 Task: Create a due date automation trigger when advanced on, 2 working days before a card is due add fields without custom field "Resume" set to a date between 1 and 7 working days from now is due at 11:00 AM.
Action: Mouse moved to (1313, 102)
Screenshot: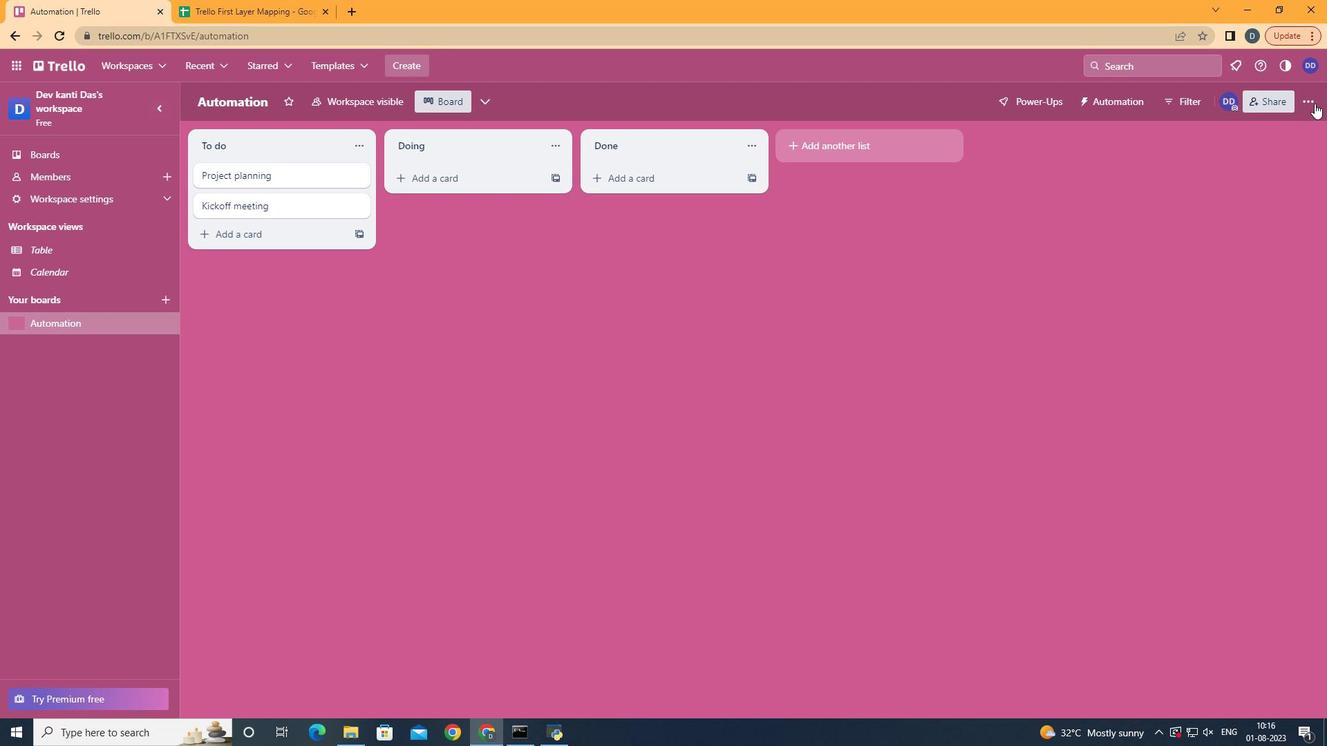
Action: Mouse pressed left at (1313, 102)
Screenshot: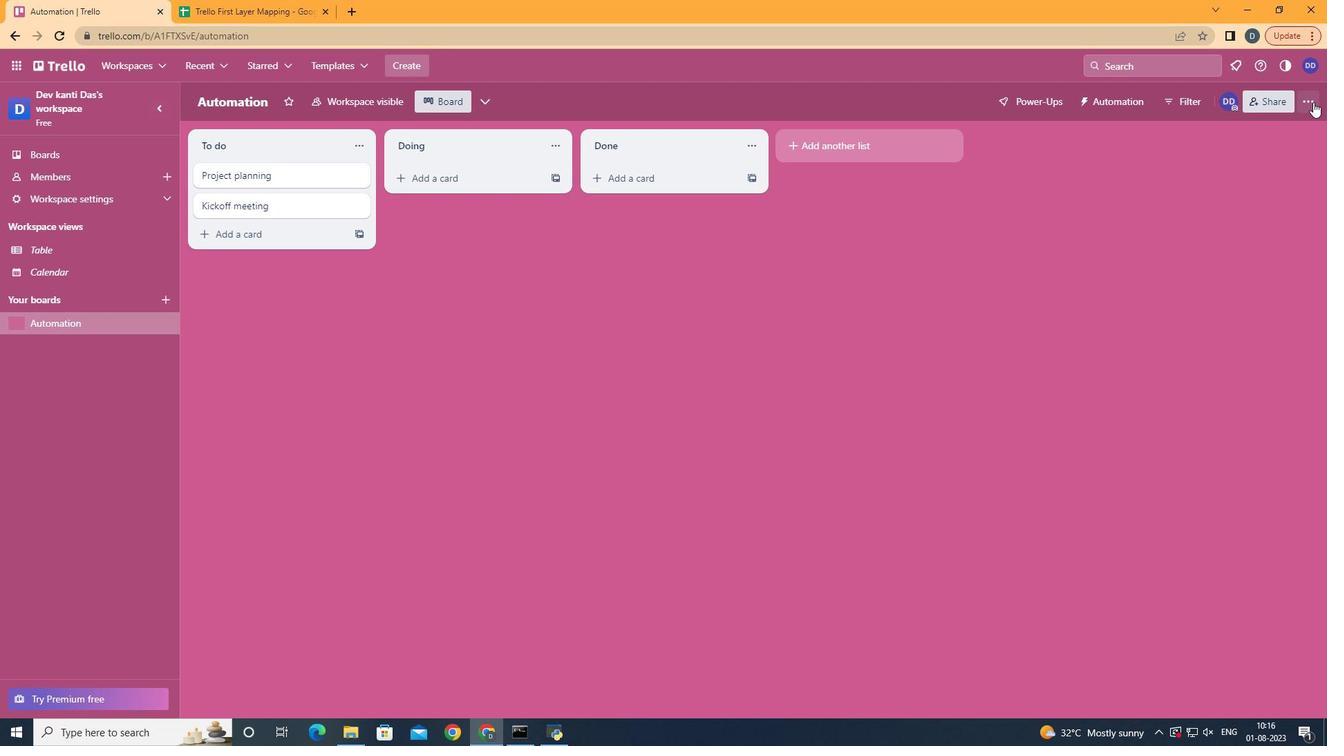 
Action: Mouse moved to (1227, 286)
Screenshot: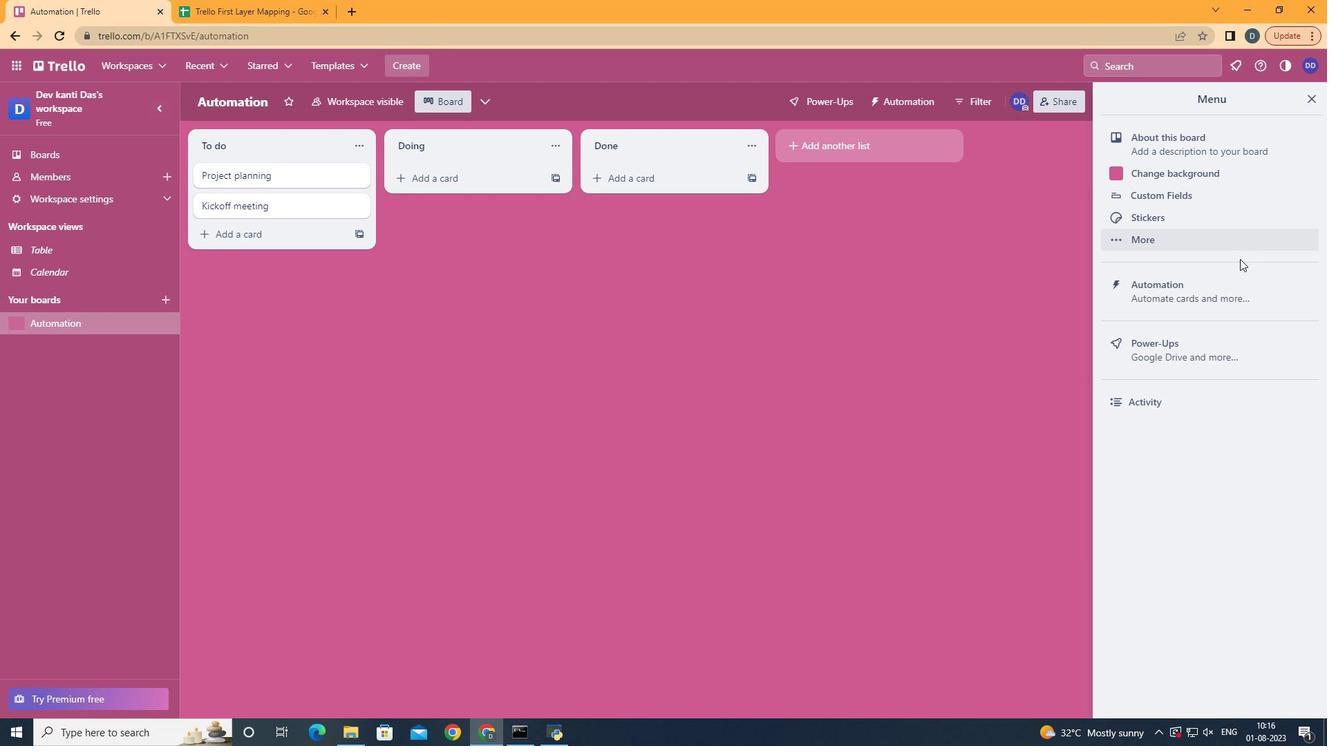 
Action: Mouse pressed left at (1227, 286)
Screenshot: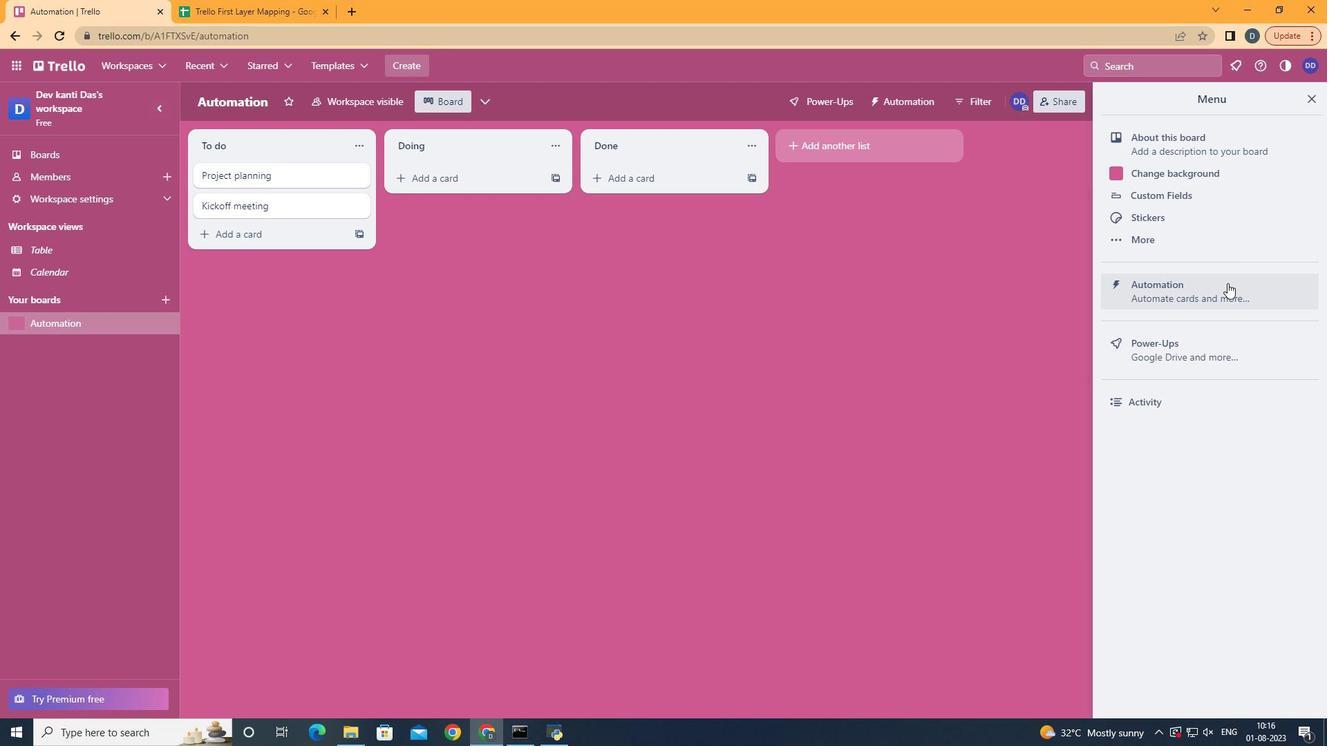 
Action: Mouse moved to (288, 268)
Screenshot: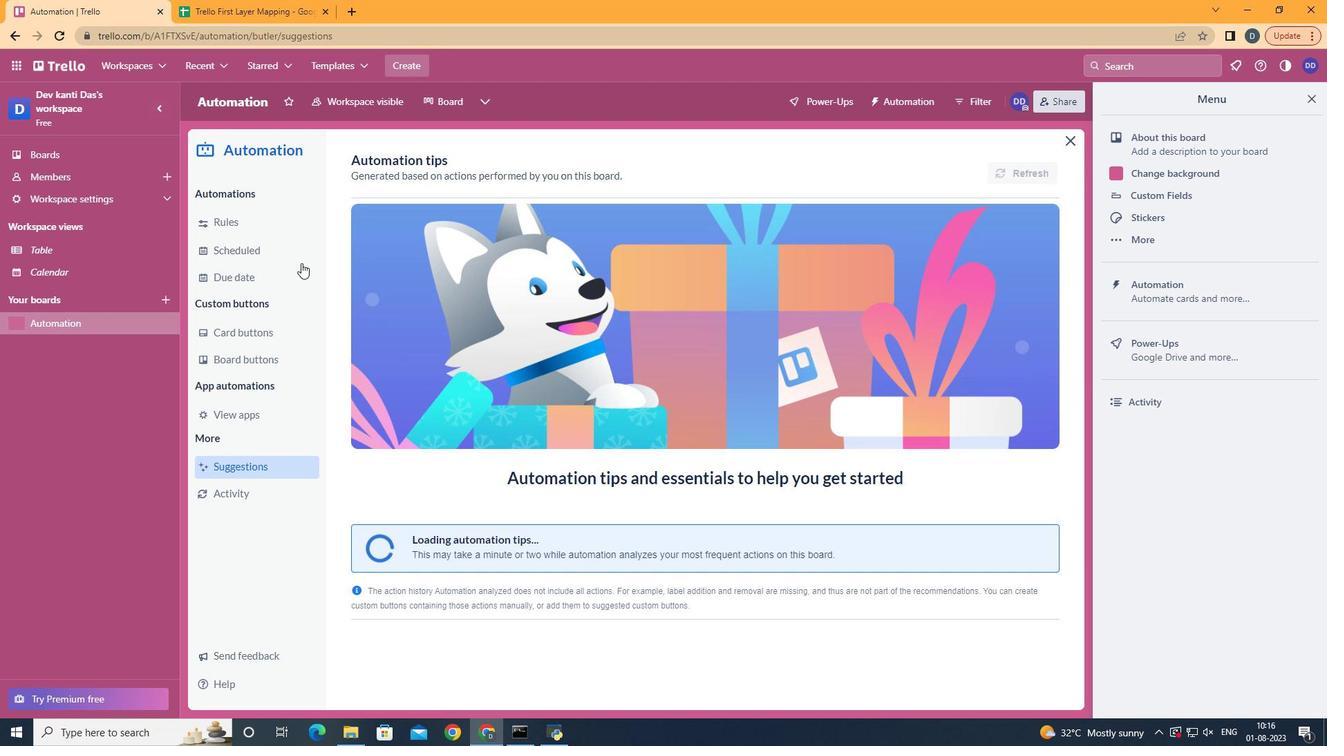 
Action: Mouse pressed left at (288, 268)
Screenshot: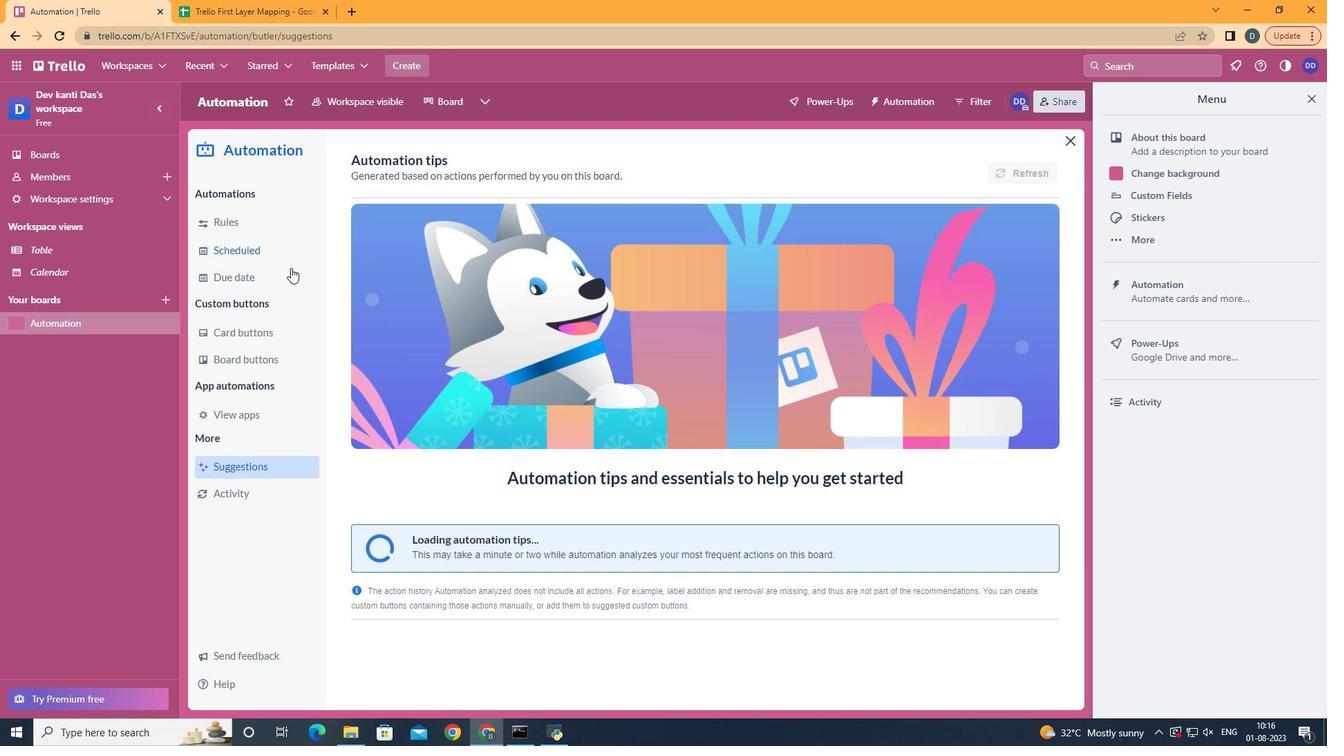 
Action: Mouse moved to (995, 162)
Screenshot: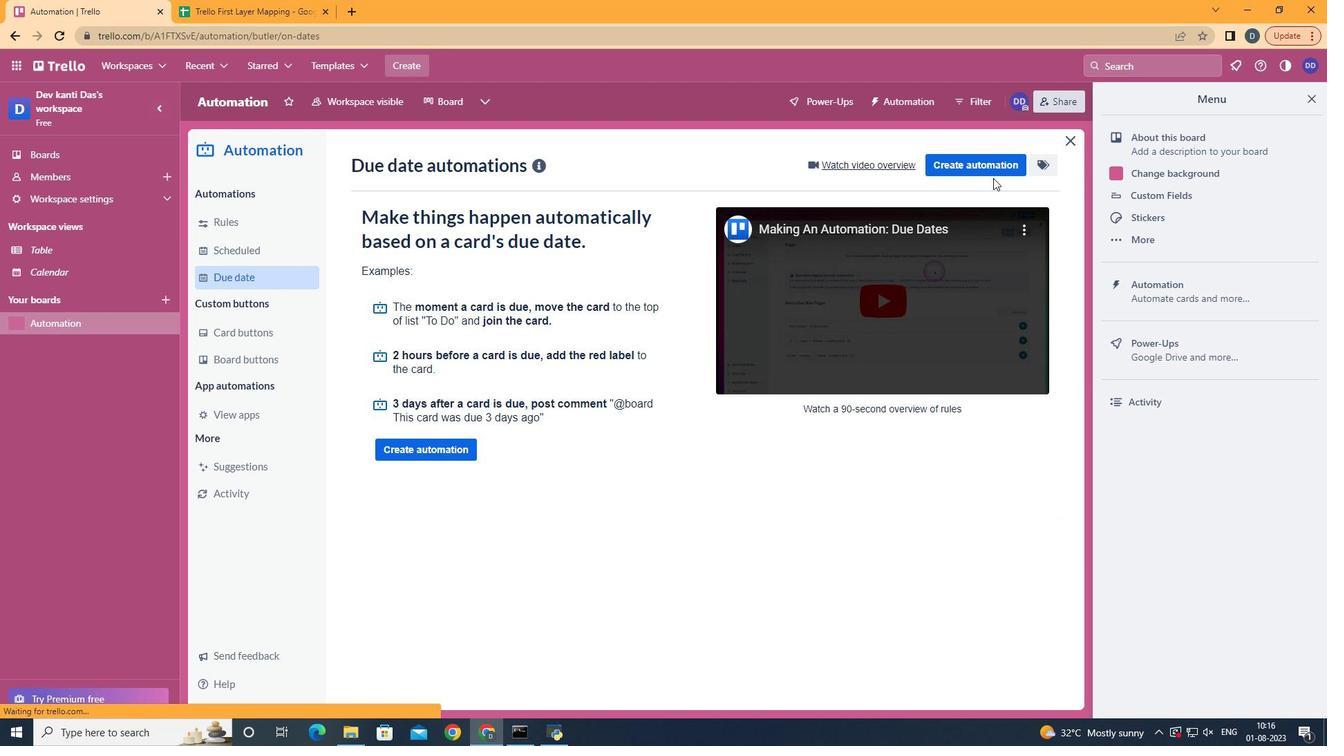 
Action: Mouse pressed left at (995, 162)
Screenshot: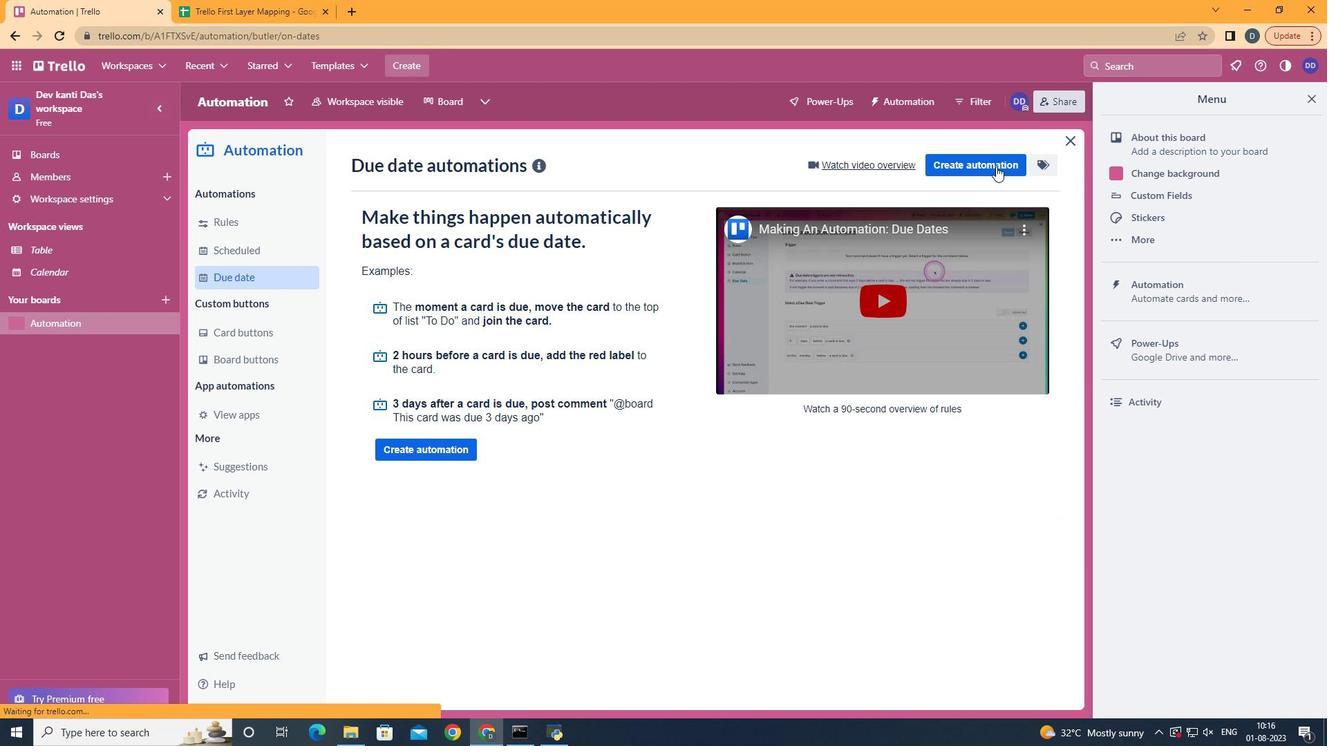 
Action: Mouse moved to (724, 306)
Screenshot: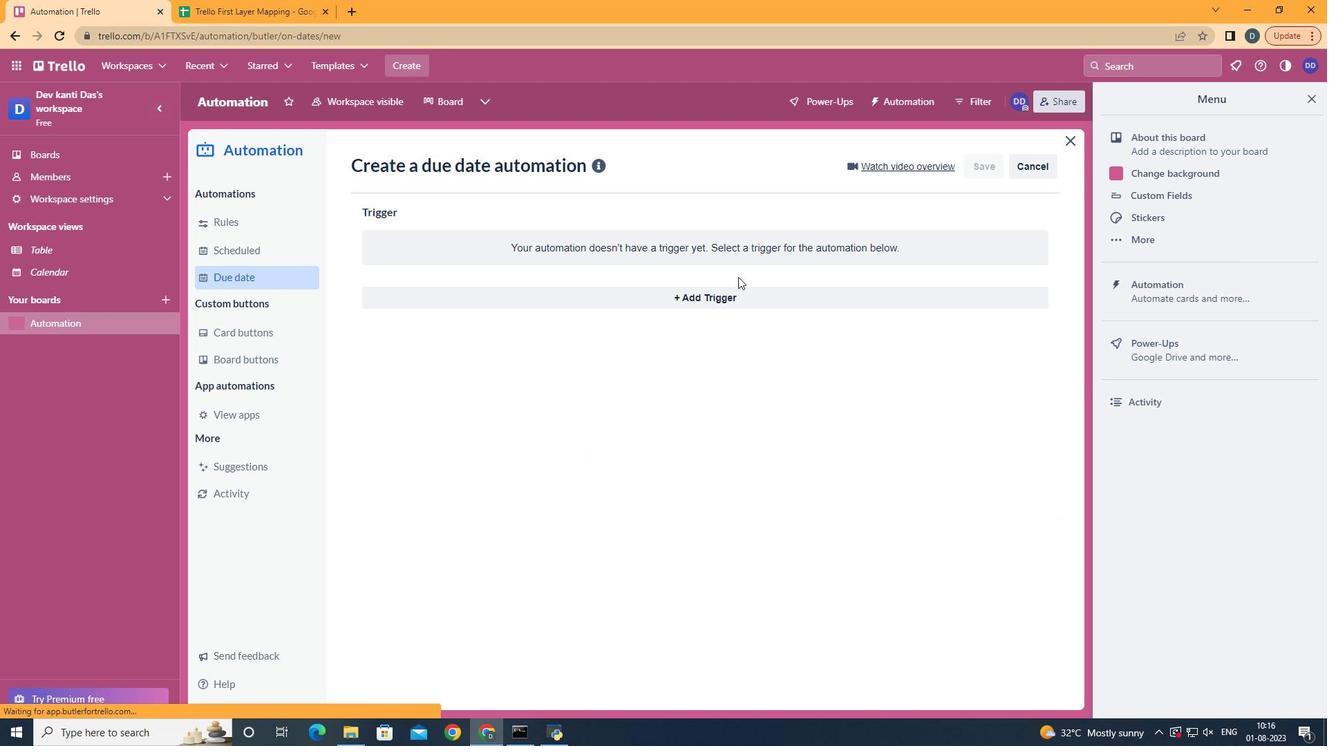 
Action: Mouse pressed left at (724, 306)
Screenshot: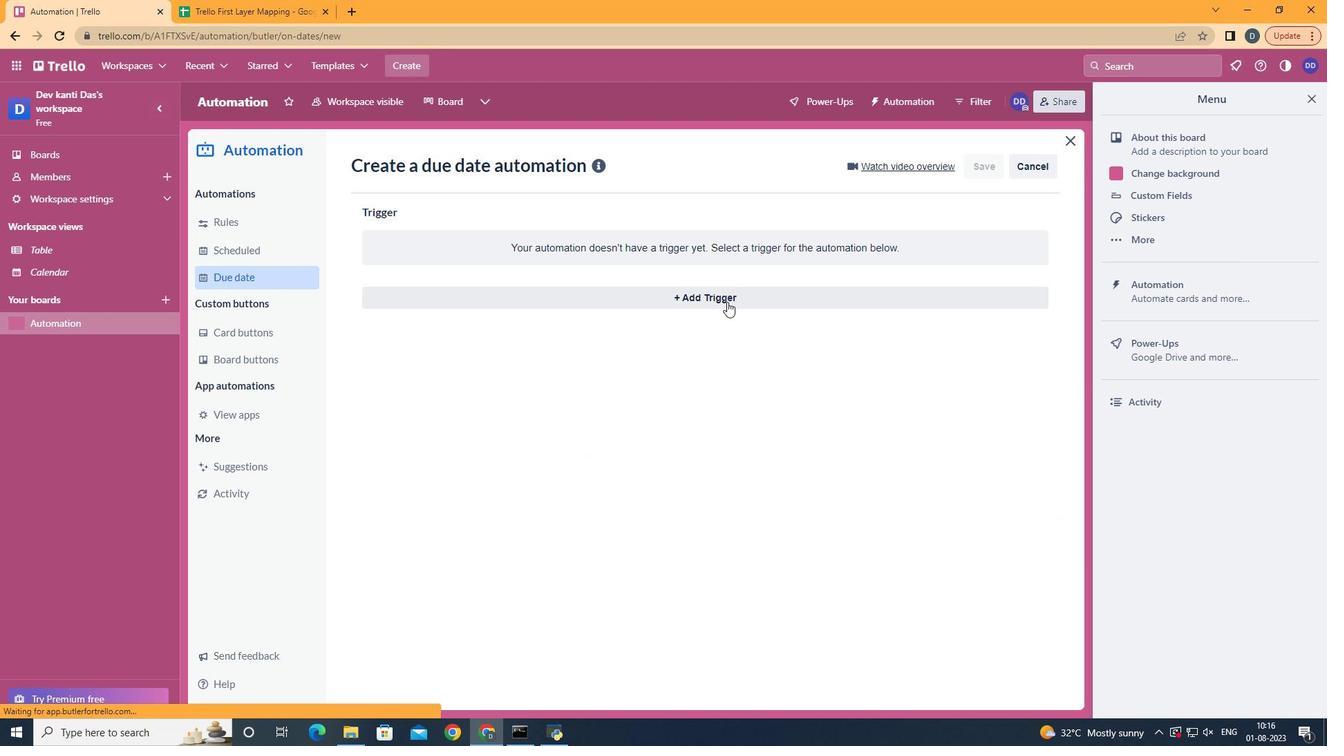 
Action: Mouse moved to (450, 558)
Screenshot: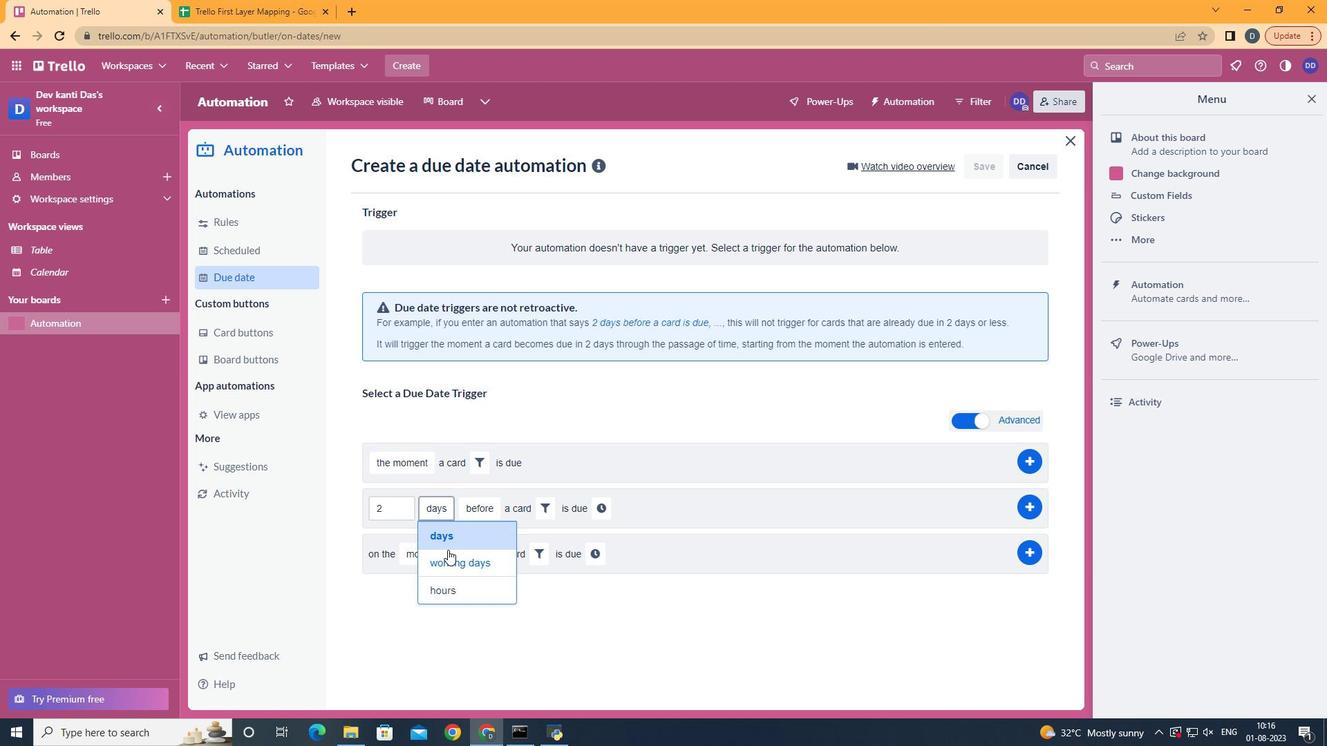 
Action: Mouse pressed left at (450, 558)
Screenshot: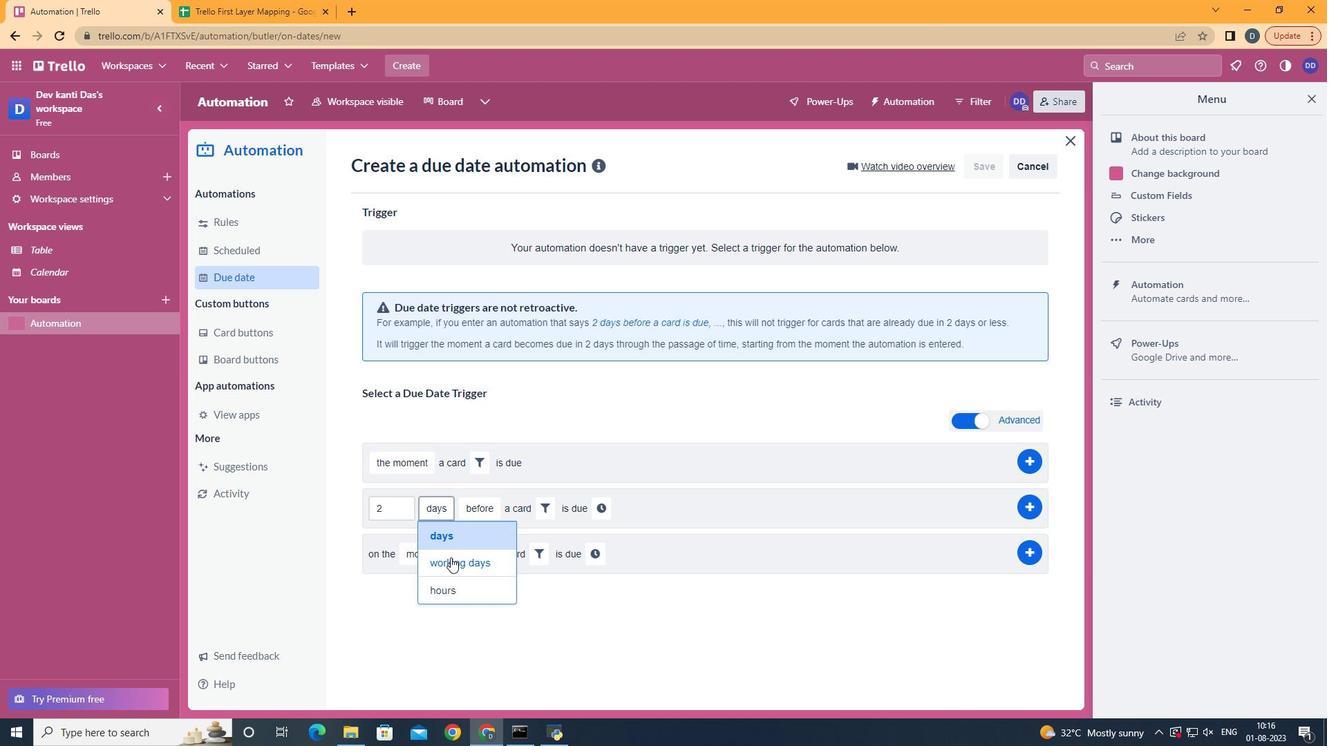 
Action: Mouse moved to (570, 510)
Screenshot: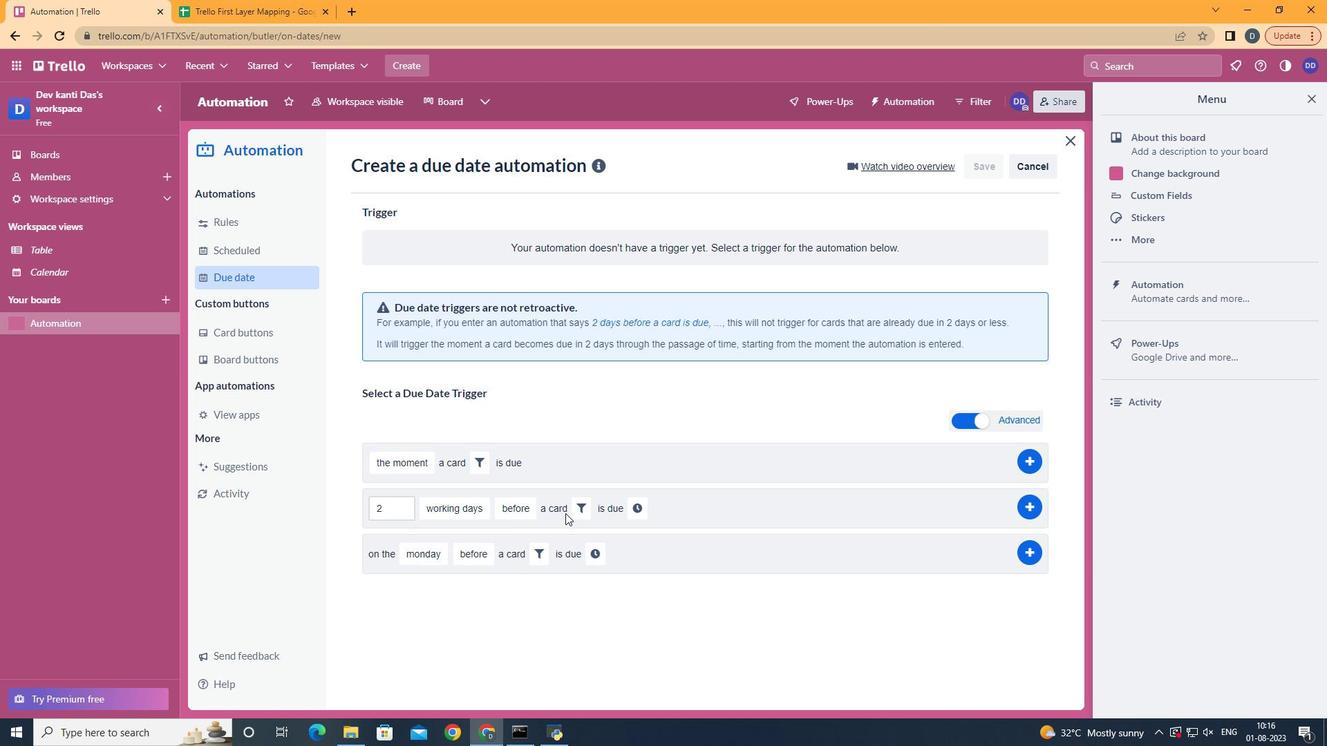 
Action: Mouse pressed left at (570, 510)
Screenshot: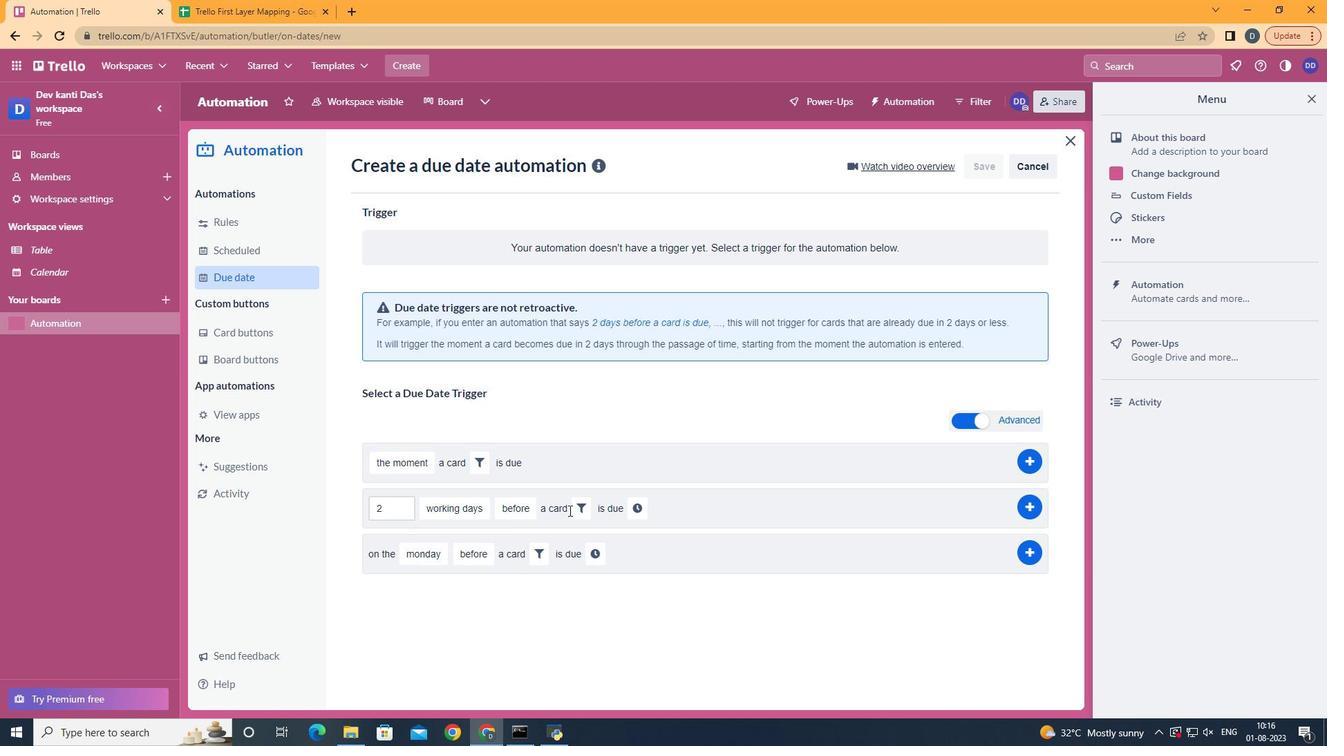 
Action: Mouse moved to (803, 554)
Screenshot: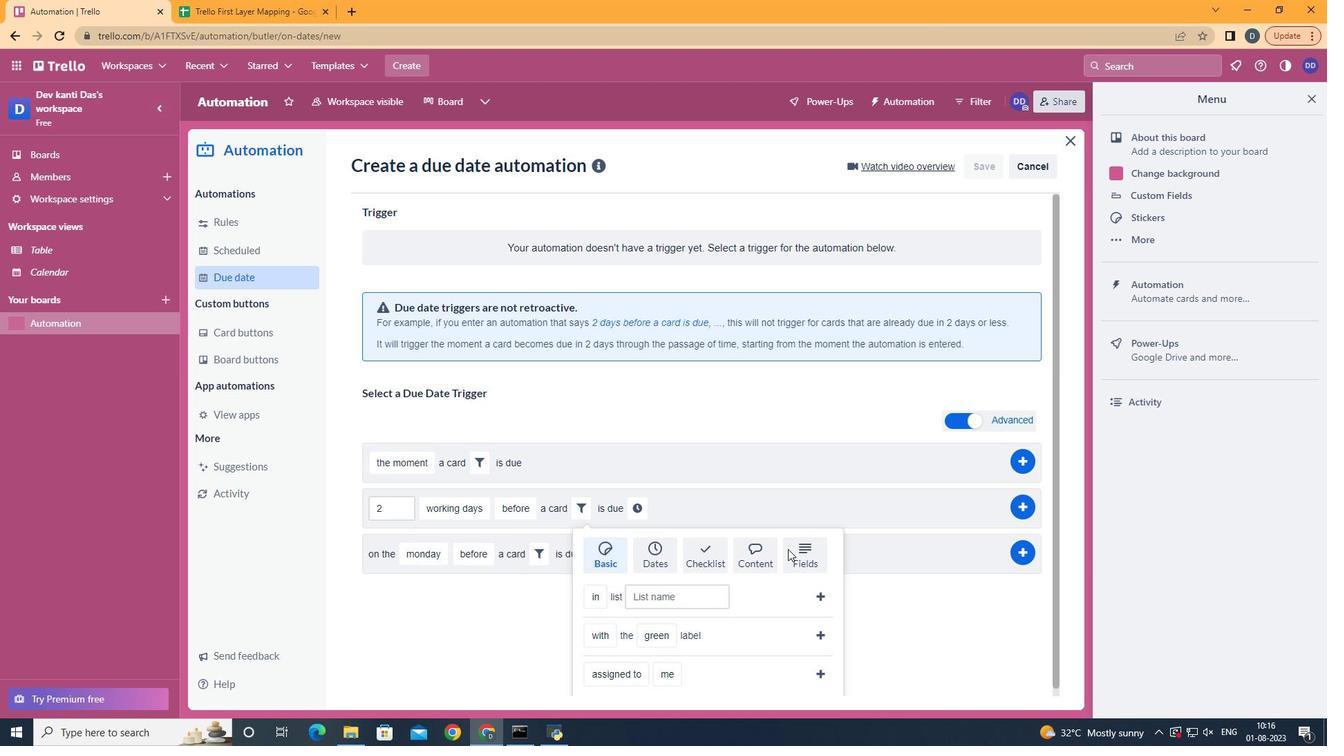 
Action: Mouse pressed left at (803, 554)
Screenshot: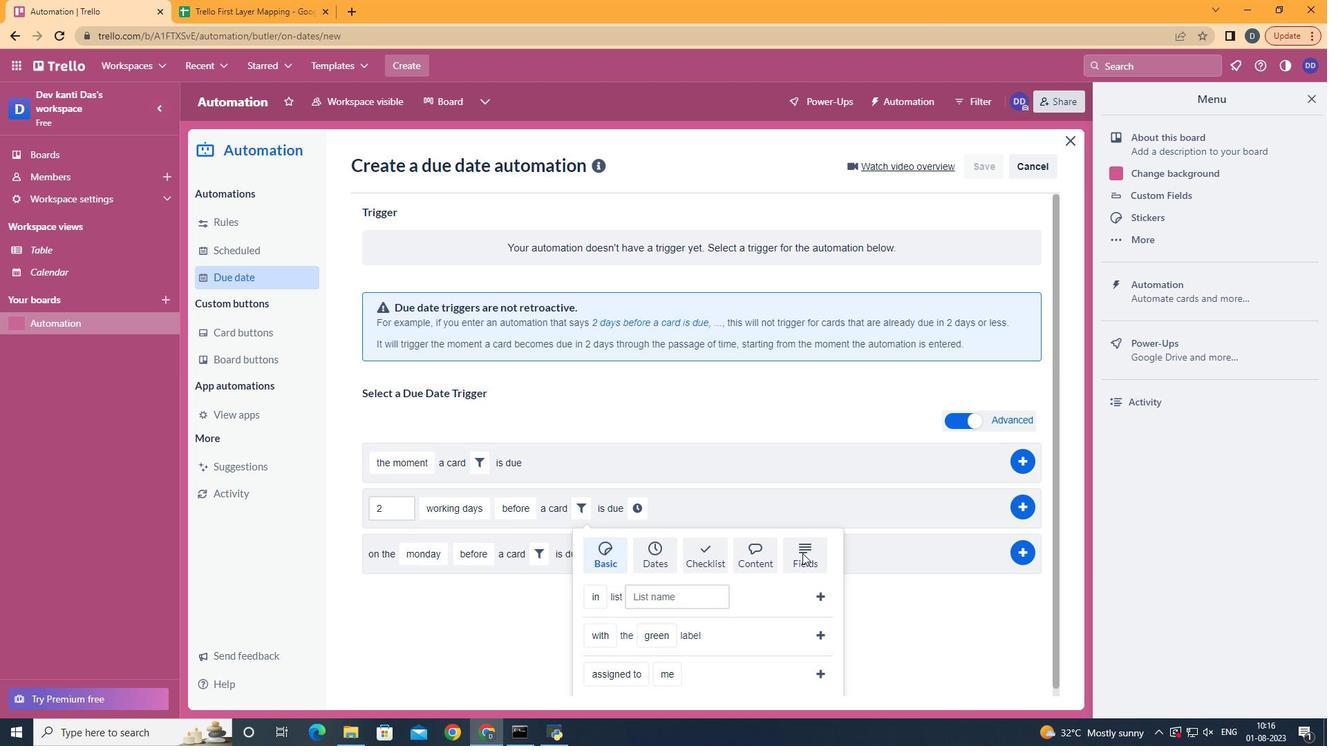 
Action: Mouse scrolled (803, 553) with delta (0, 0)
Screenshot: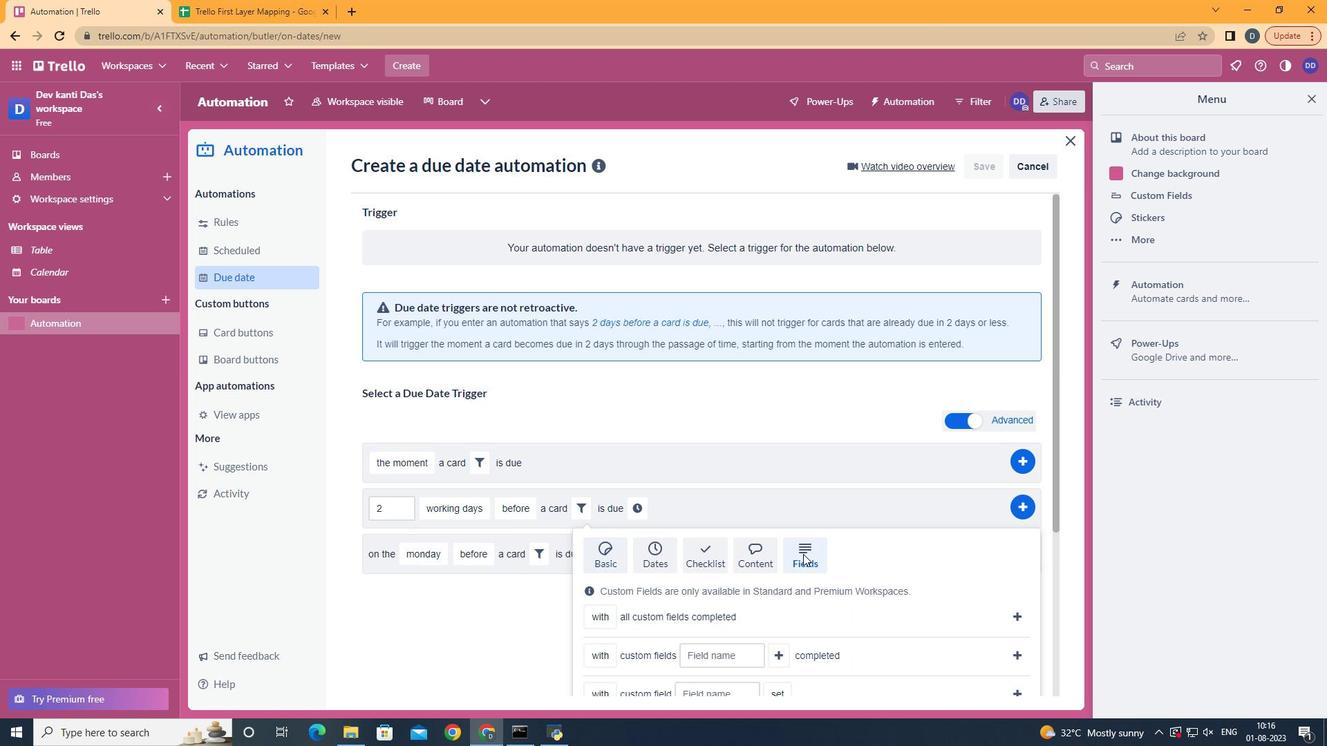 
Action: Mouse scrolled (803, 553) with delta (0, 0)
Screenshot: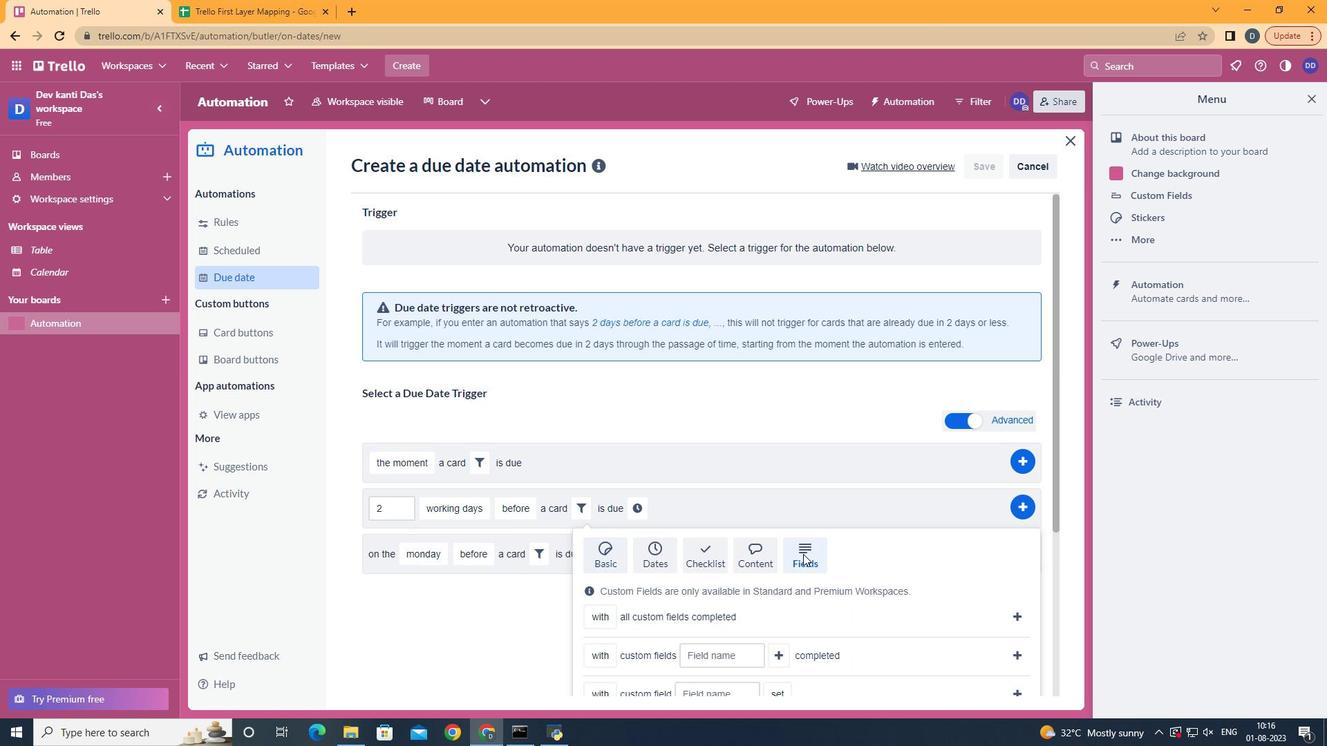 
Action: Mouse scrolled (803, 553) with delta (0, 0)
Screenshot: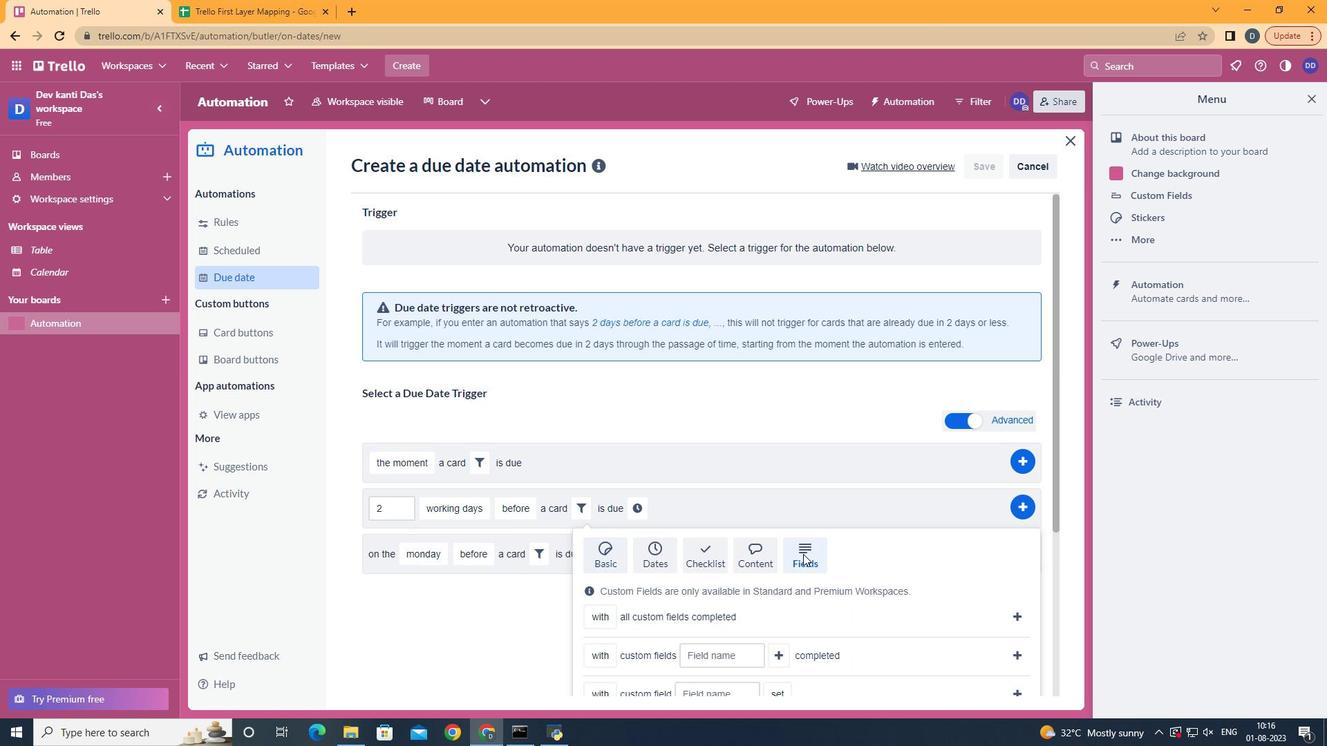 
Action: Mouse scrolled (803, 553) with delta (0, 0)
Screenshot: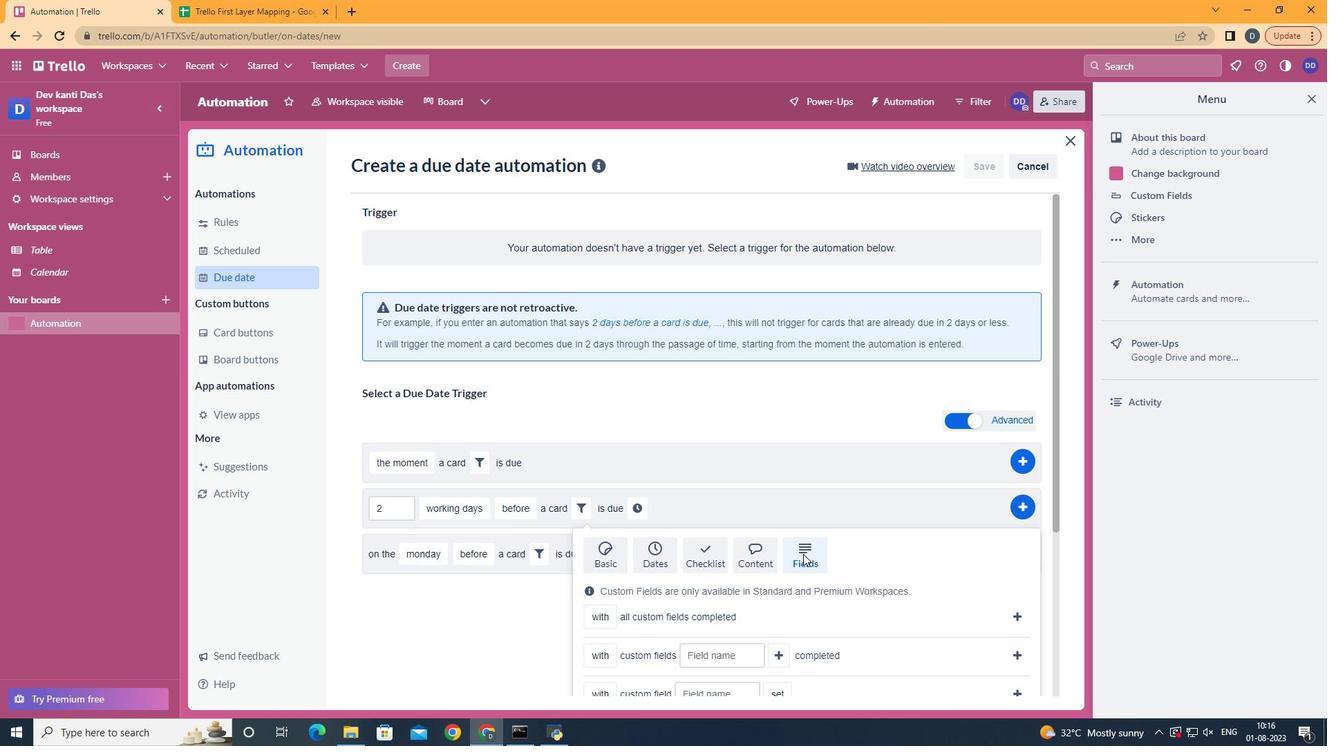 
Action: Mouse scrolled (803, 553) with delta (0, 0)
Screenshot: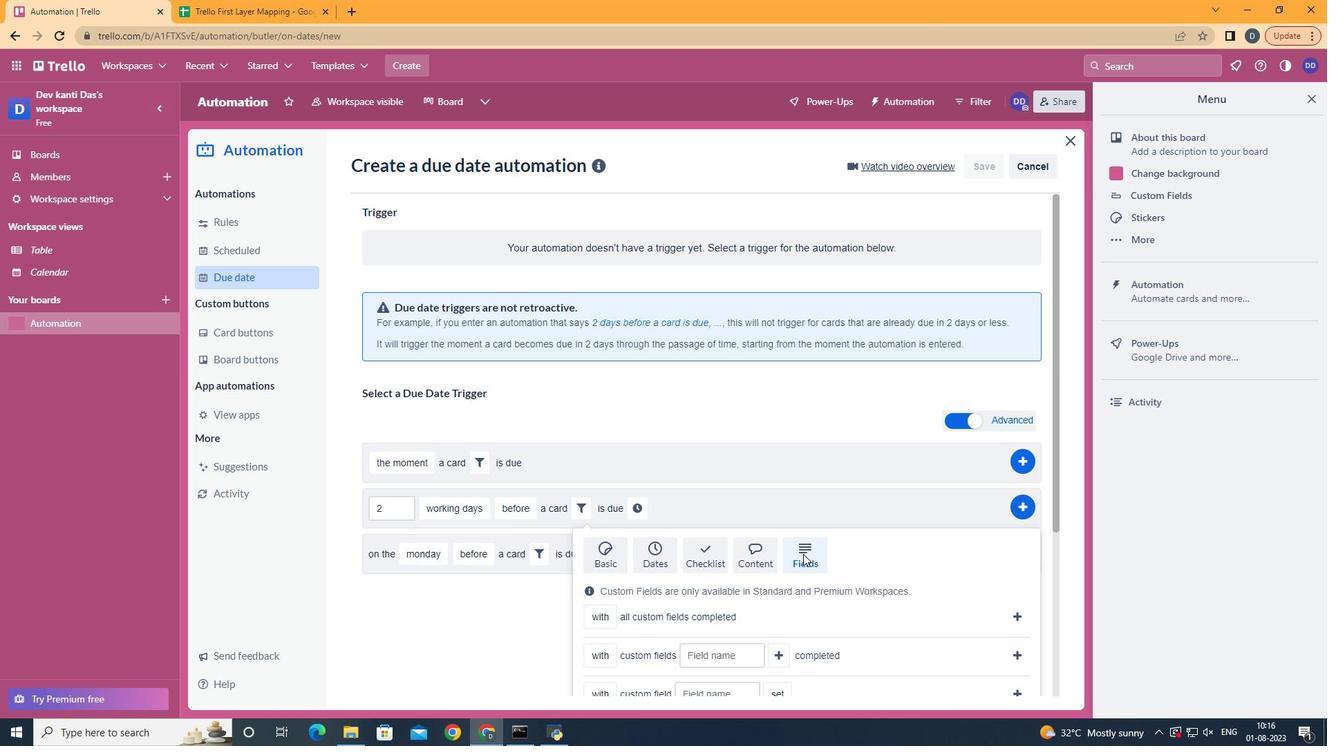 
Action: Mouse scrolled (803, 553) with delta (0, 0)
Screenshot: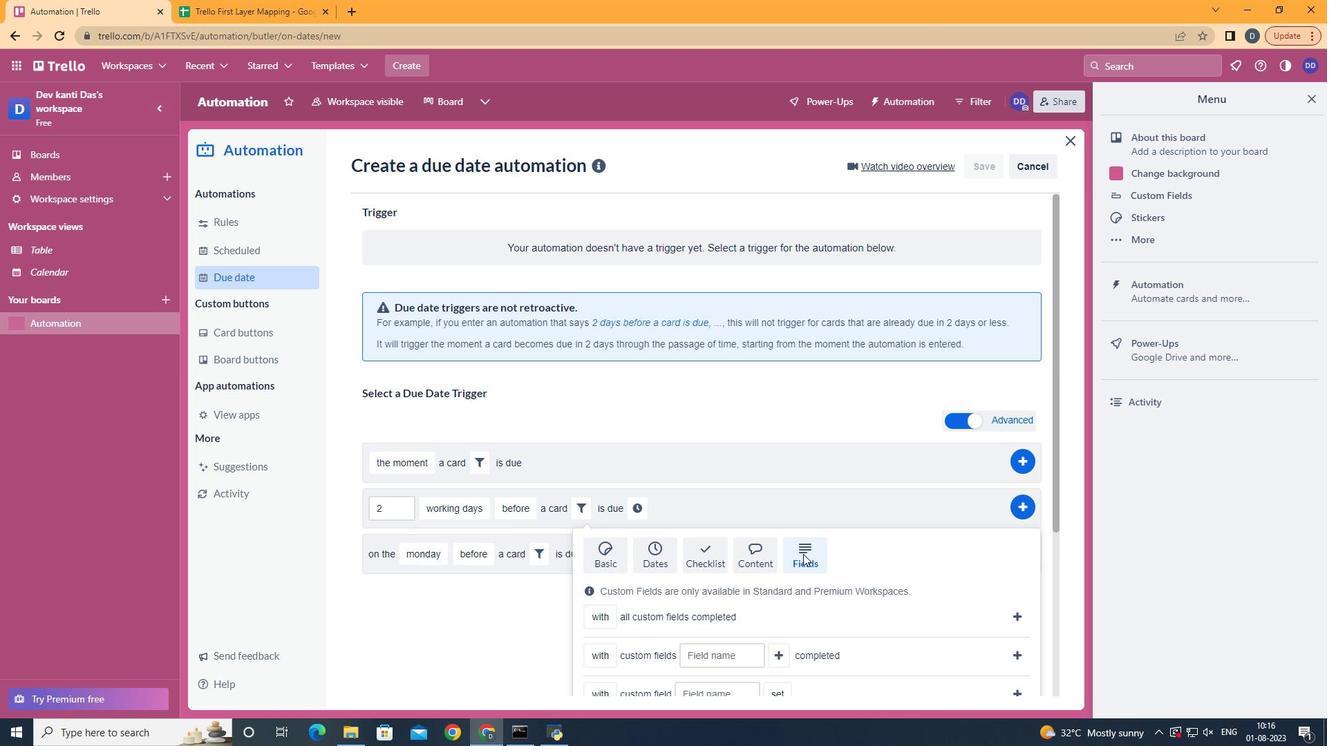 
Action: Mouse moved to (607, 620)
Screenshot: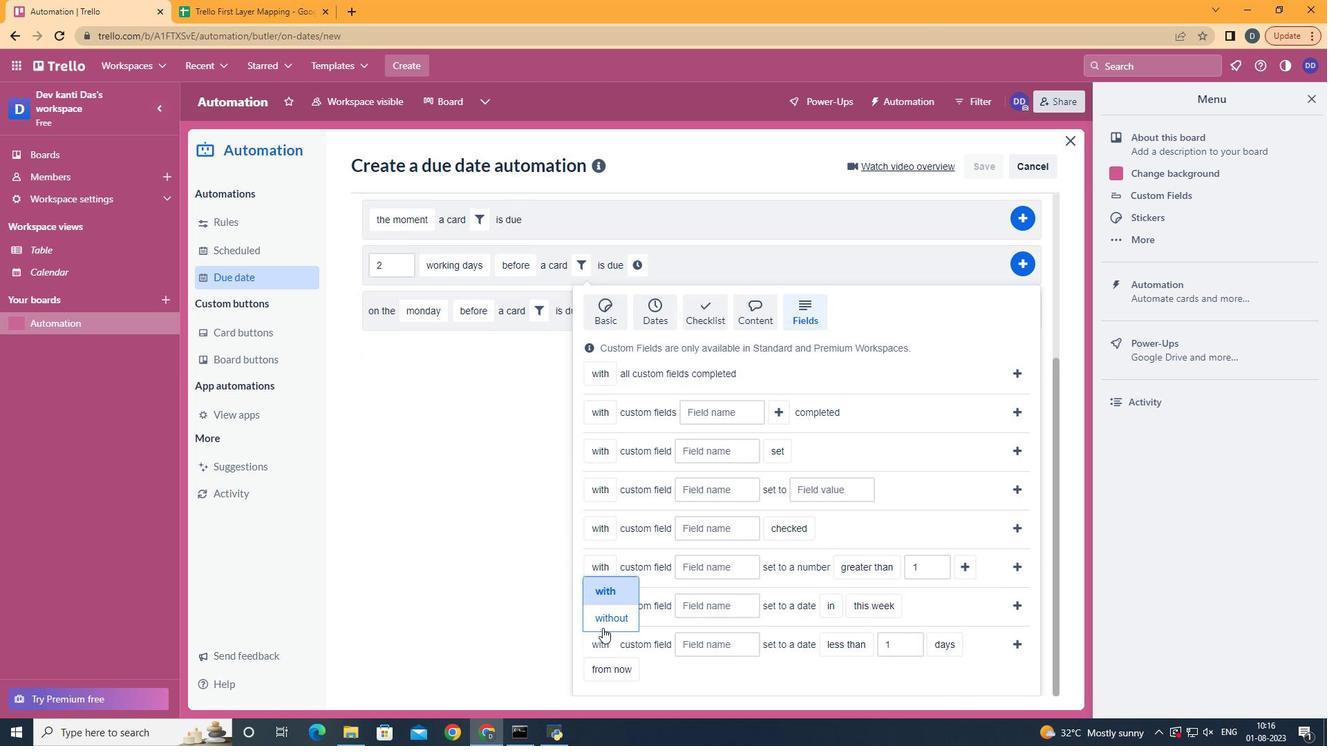
Action: Mouse pressed left at (607, 620)
Screenshot: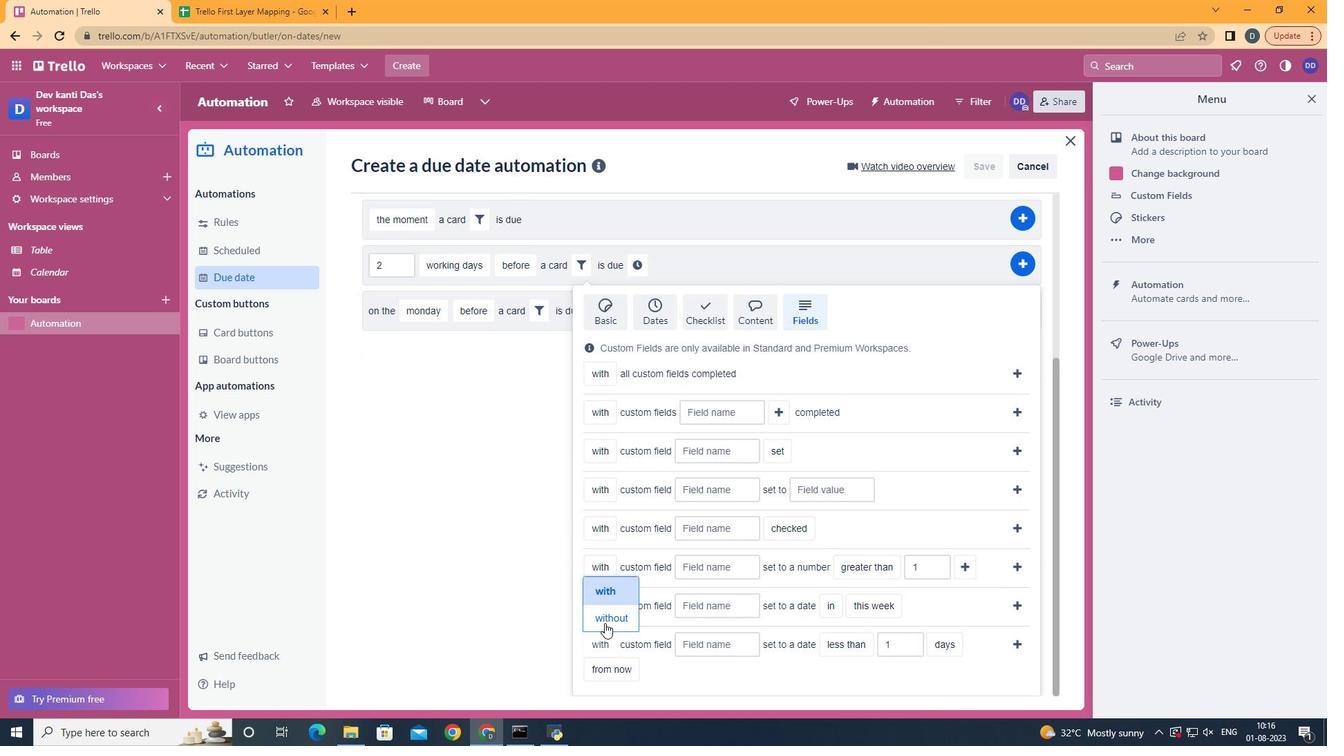 
Action: Mouse moved to (761, 636)
Screenshot: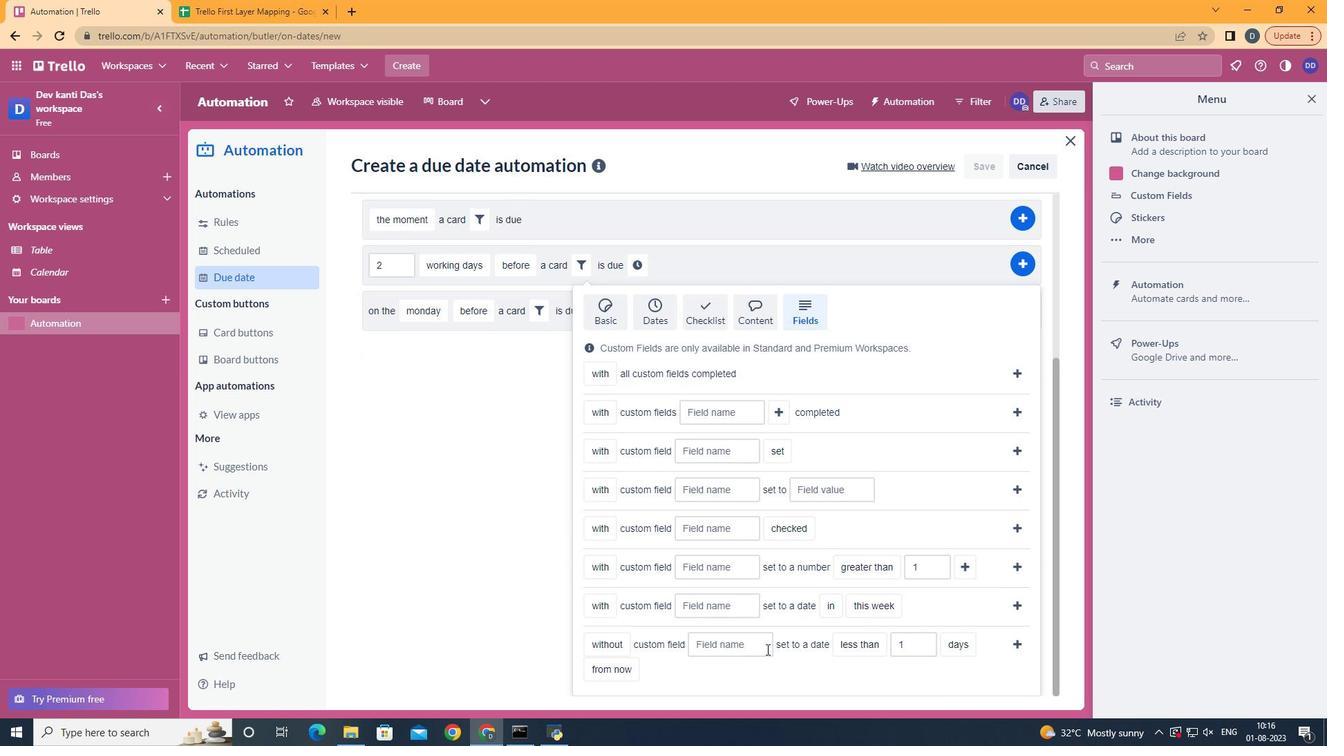 
Action: Mouse pressed left at (761, 636)
Screenshot: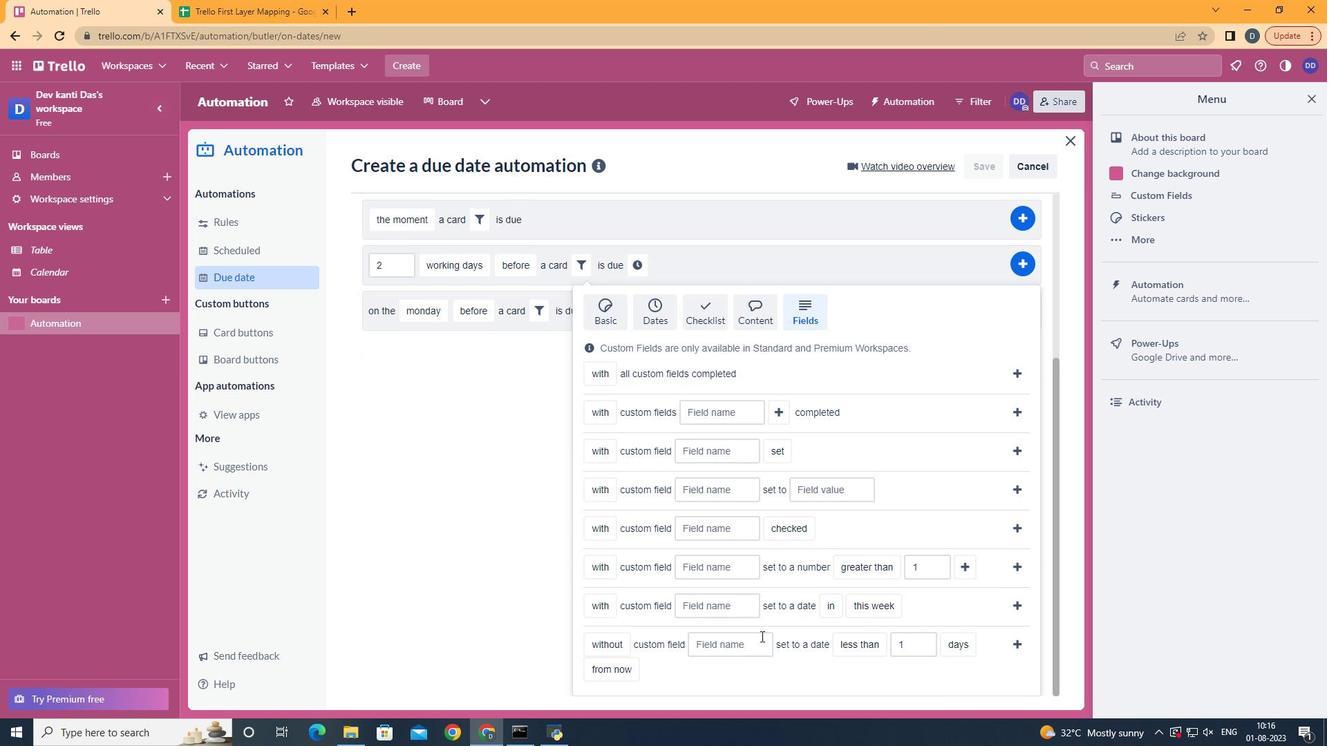 
Action: Key pressed <Key.shift>Resume
Screenshot: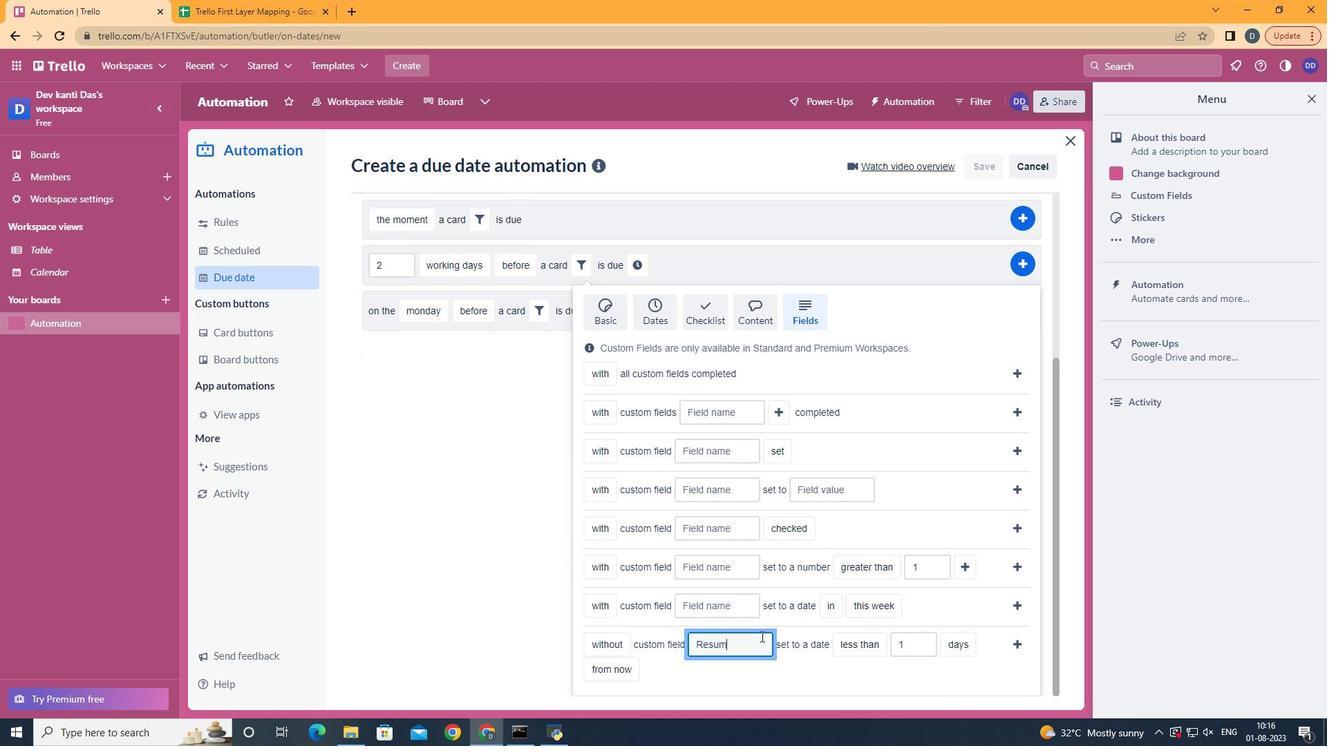 
Action: Mouse moved to (870, 625)
Screenshot: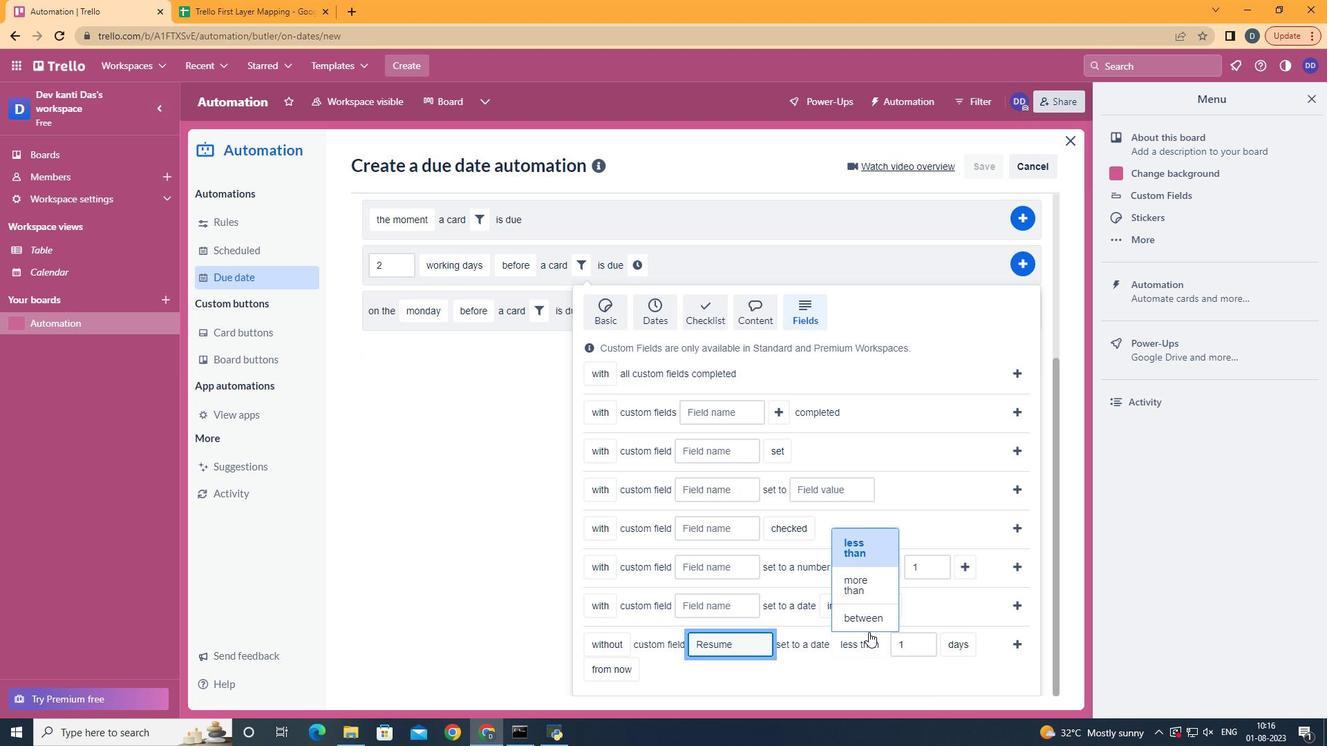 
Action: Mouse pressed left at (870, 625)
Screenshot: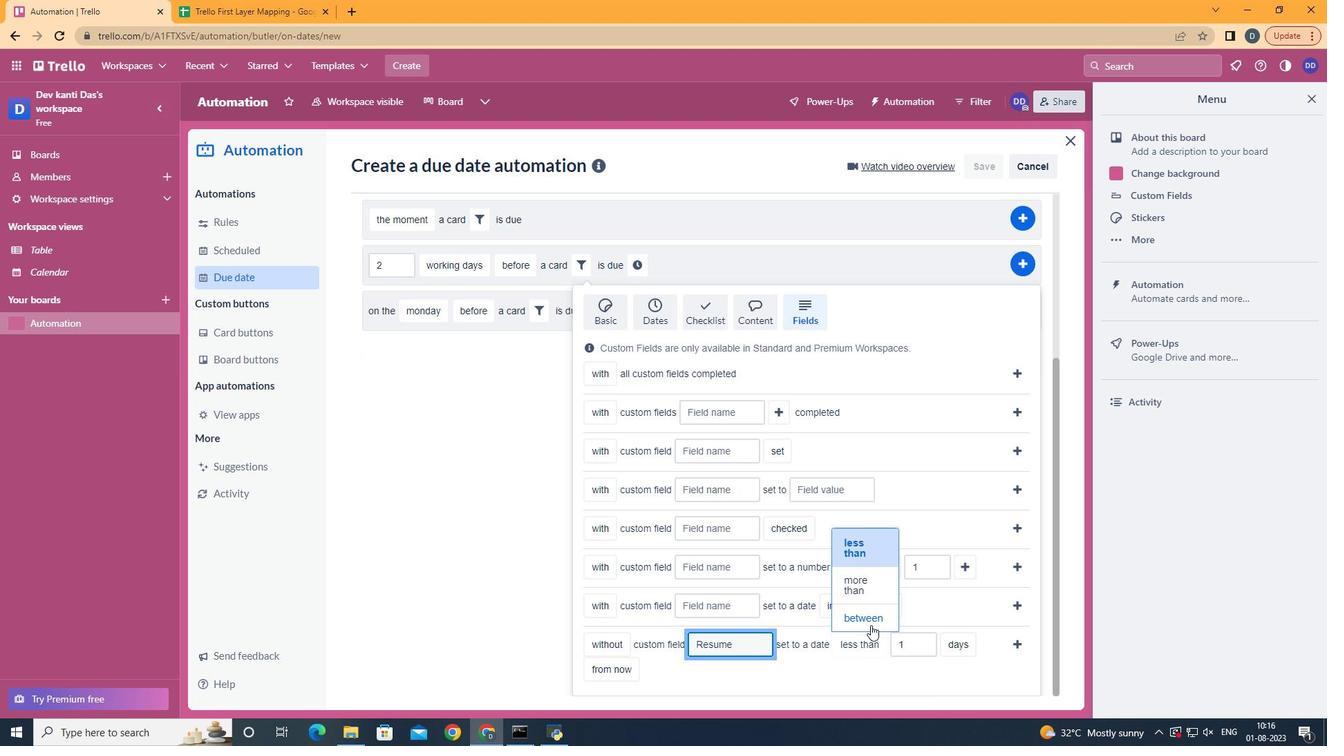 
Action: Mouse moved to (660, 644)
Screenshot: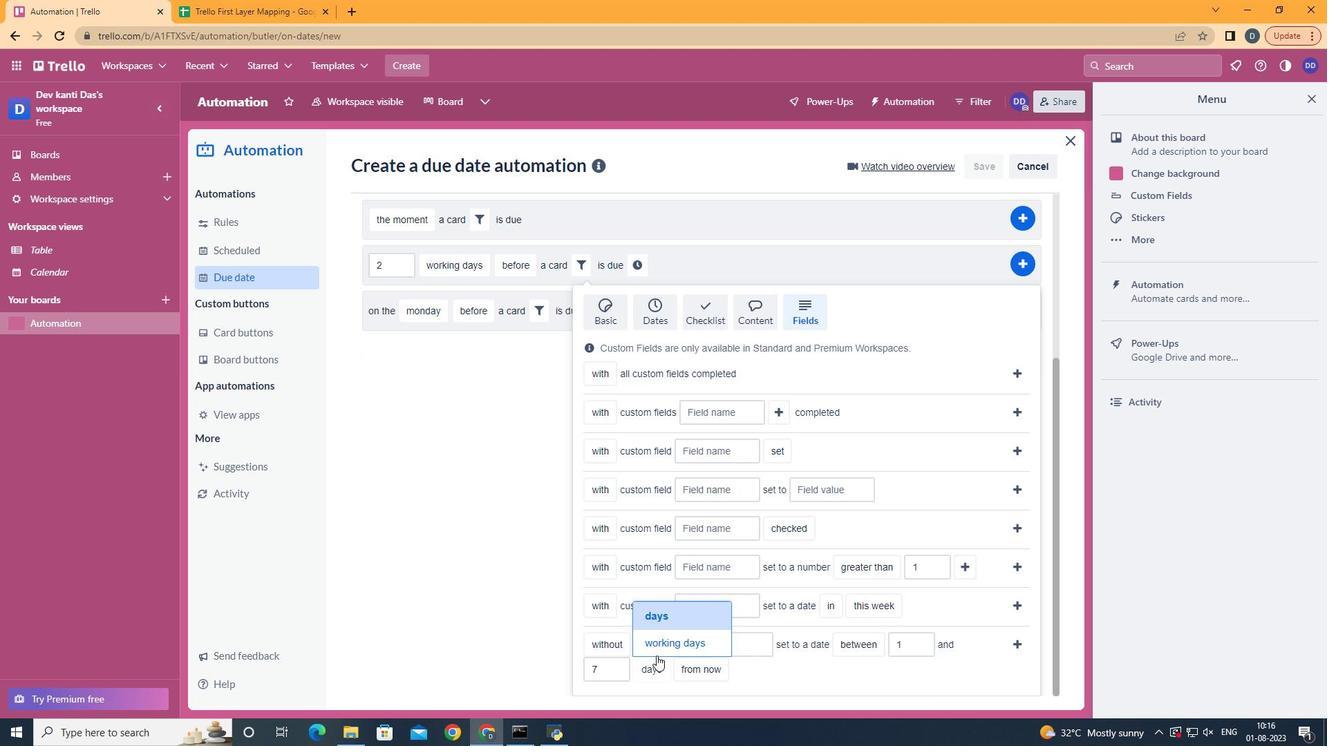 
Action: Mouse pressed left at (660, 644)
Screenshot: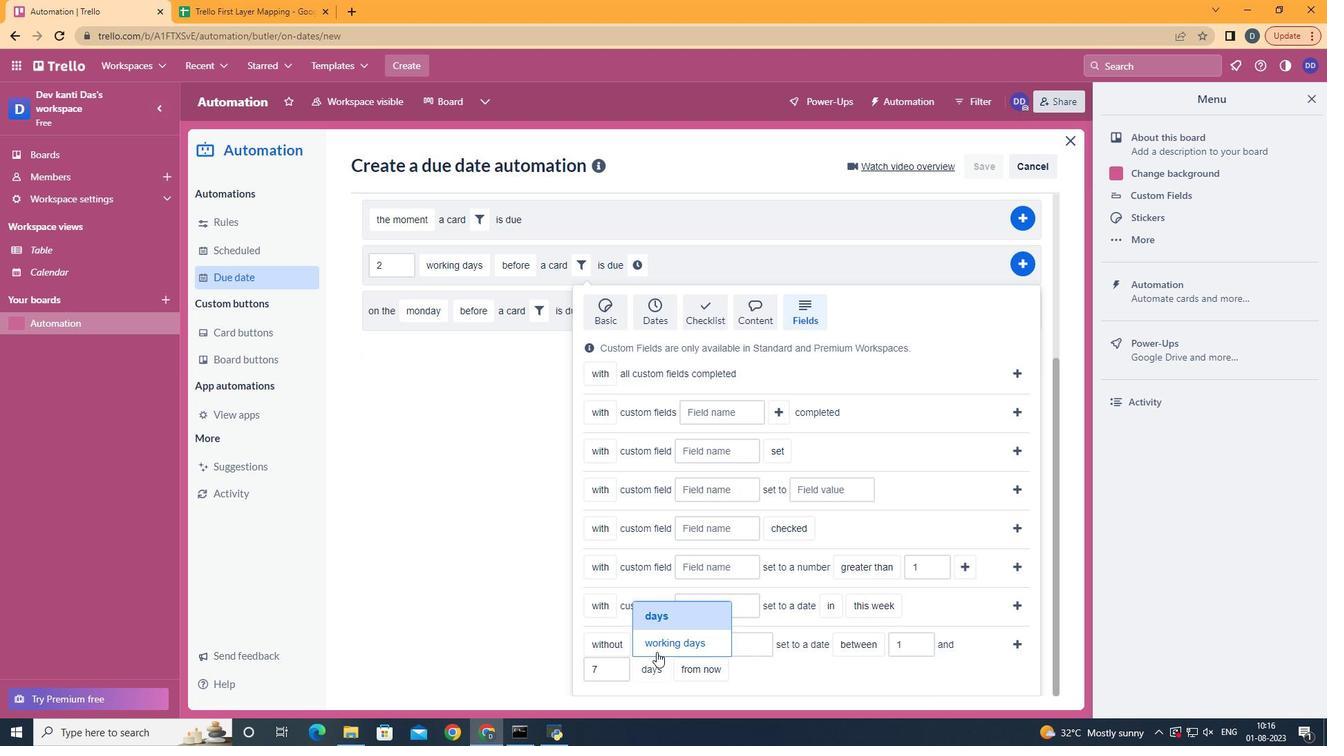 
Action: Mouse moved to (762, 605)
Screenshot: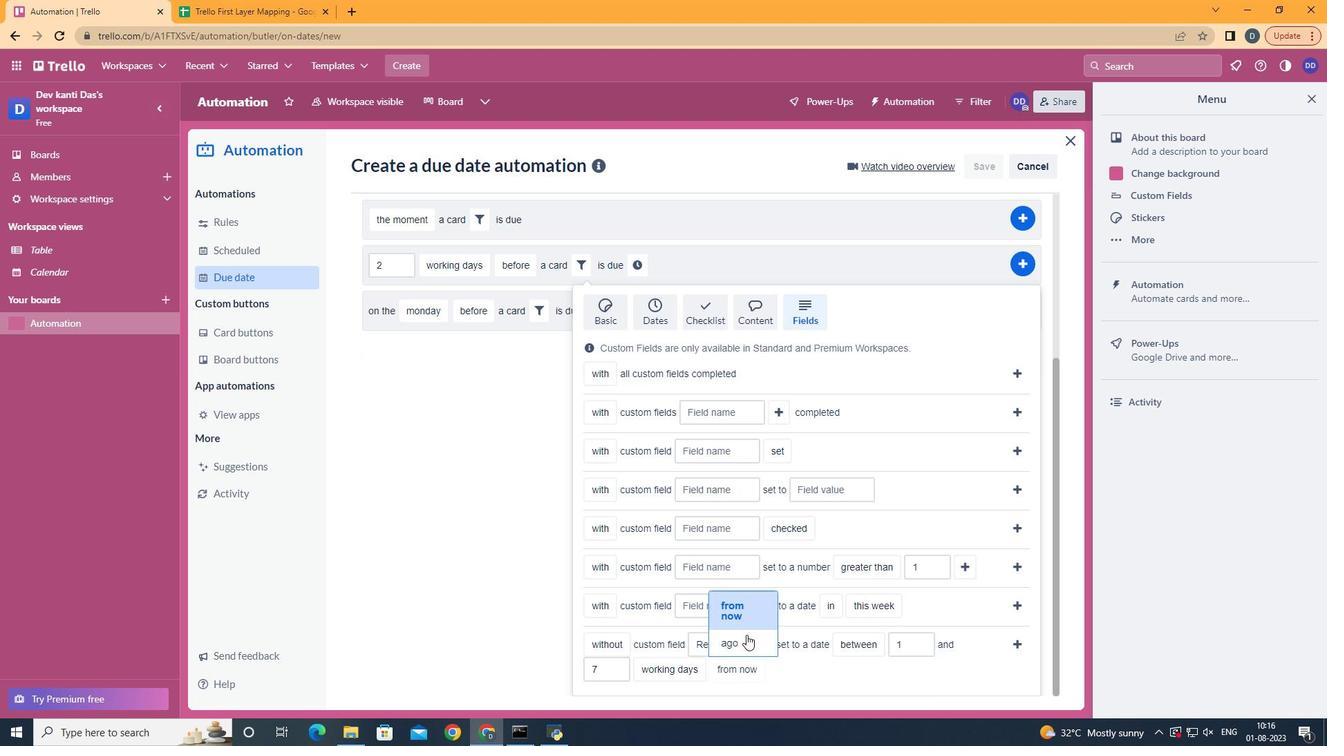
Action: Mouse pressed left at (762, 605)
Screenshot: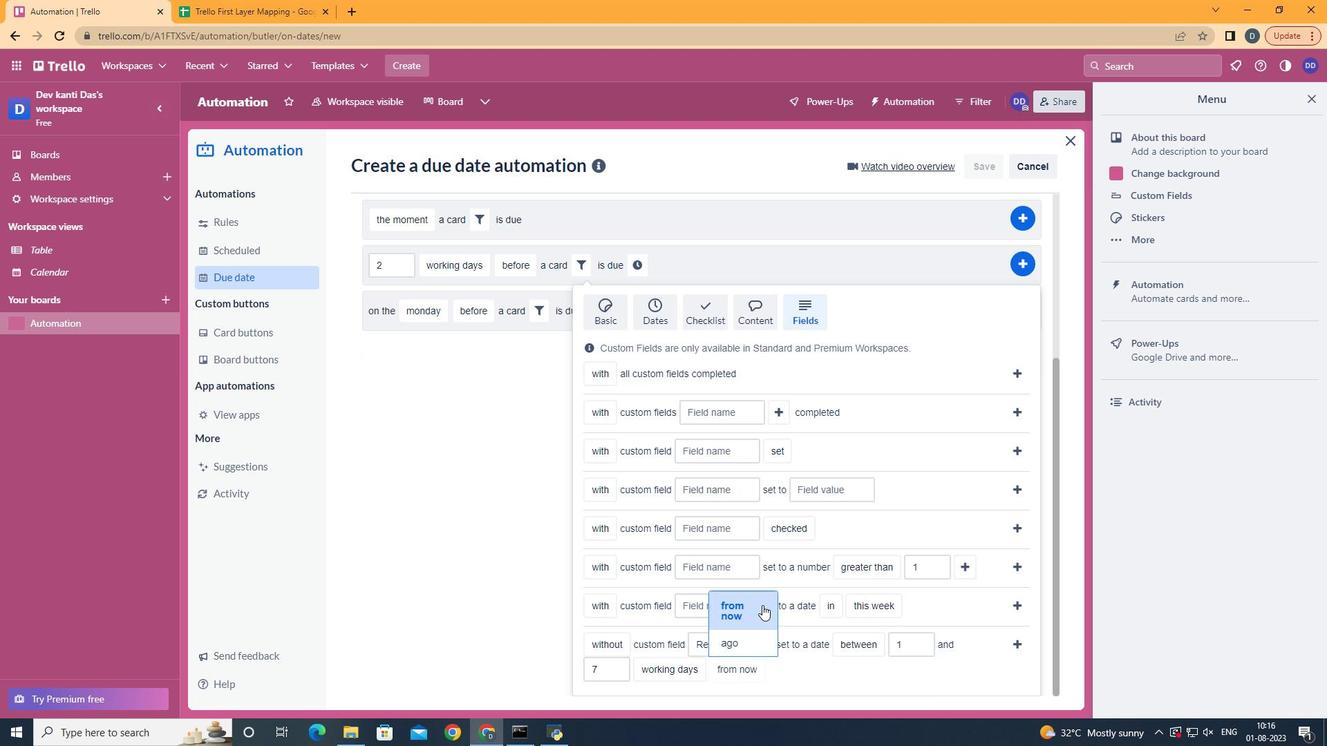 
Action: Mouse moved to (1014, 644)
Screenshot: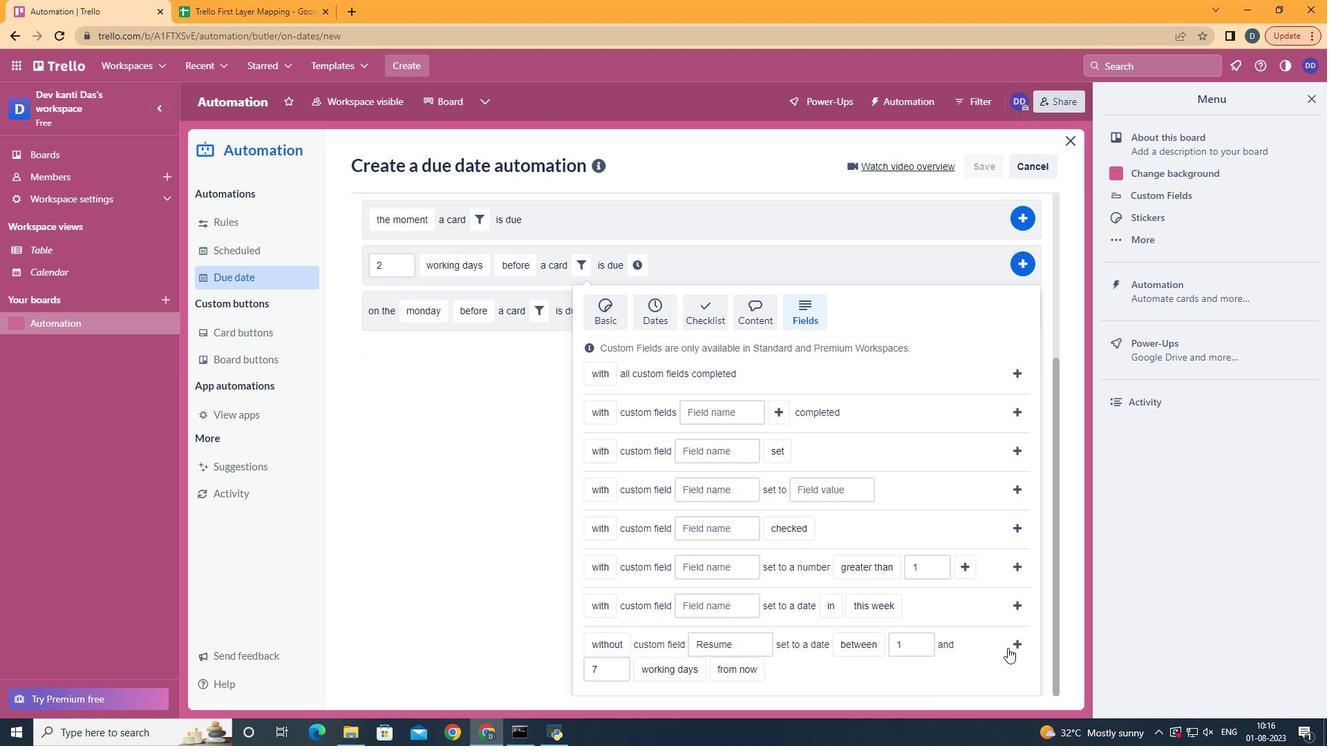 
Action: Mouse pressed left at (1014, 644)
Screenshot: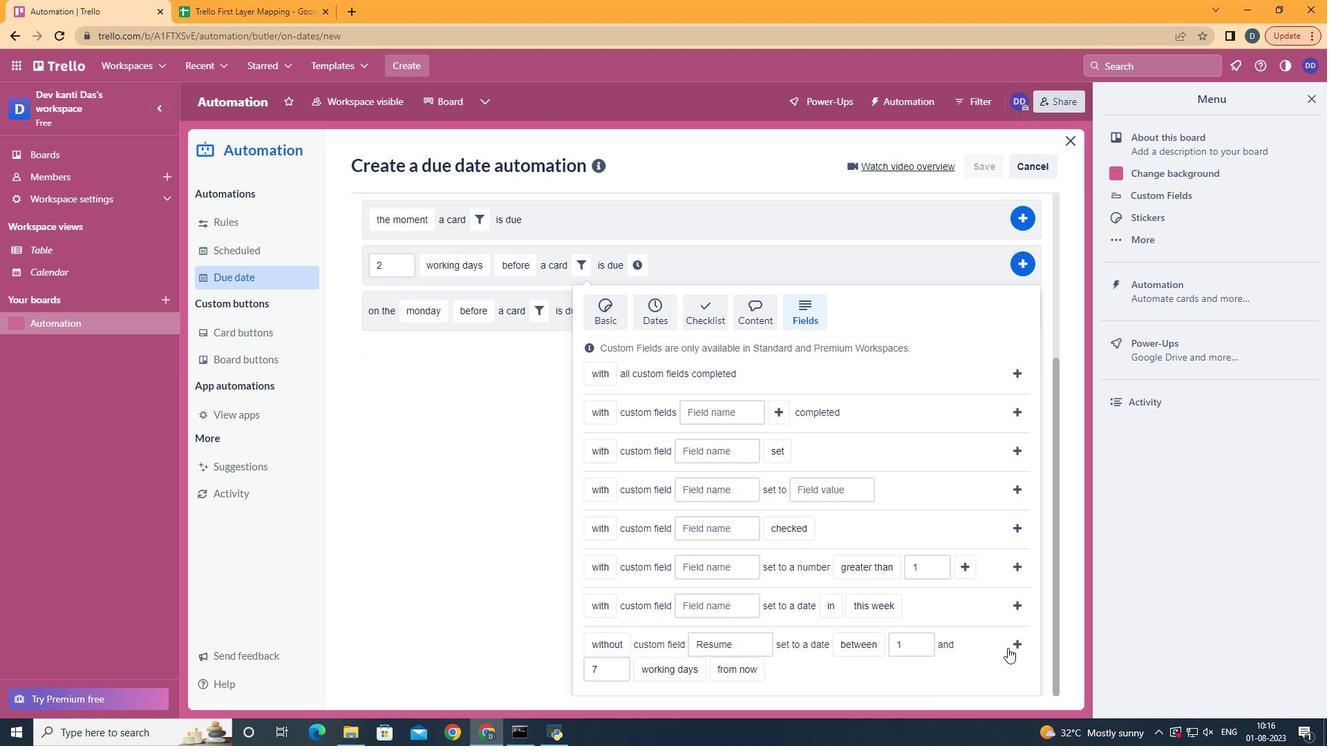 
Action: Mouse moved to (392, 541)
Screenshot: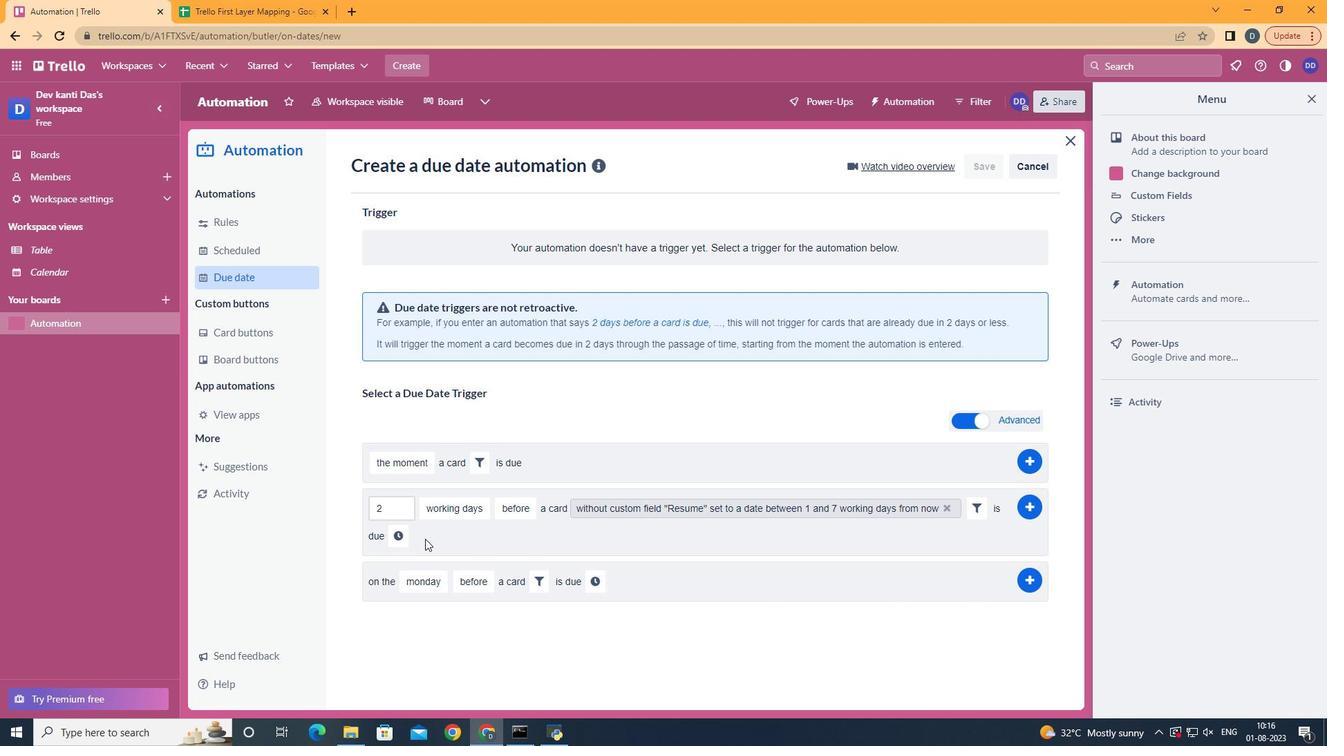 
Action: Mouse pressed left at (392, 541)
Screenshot: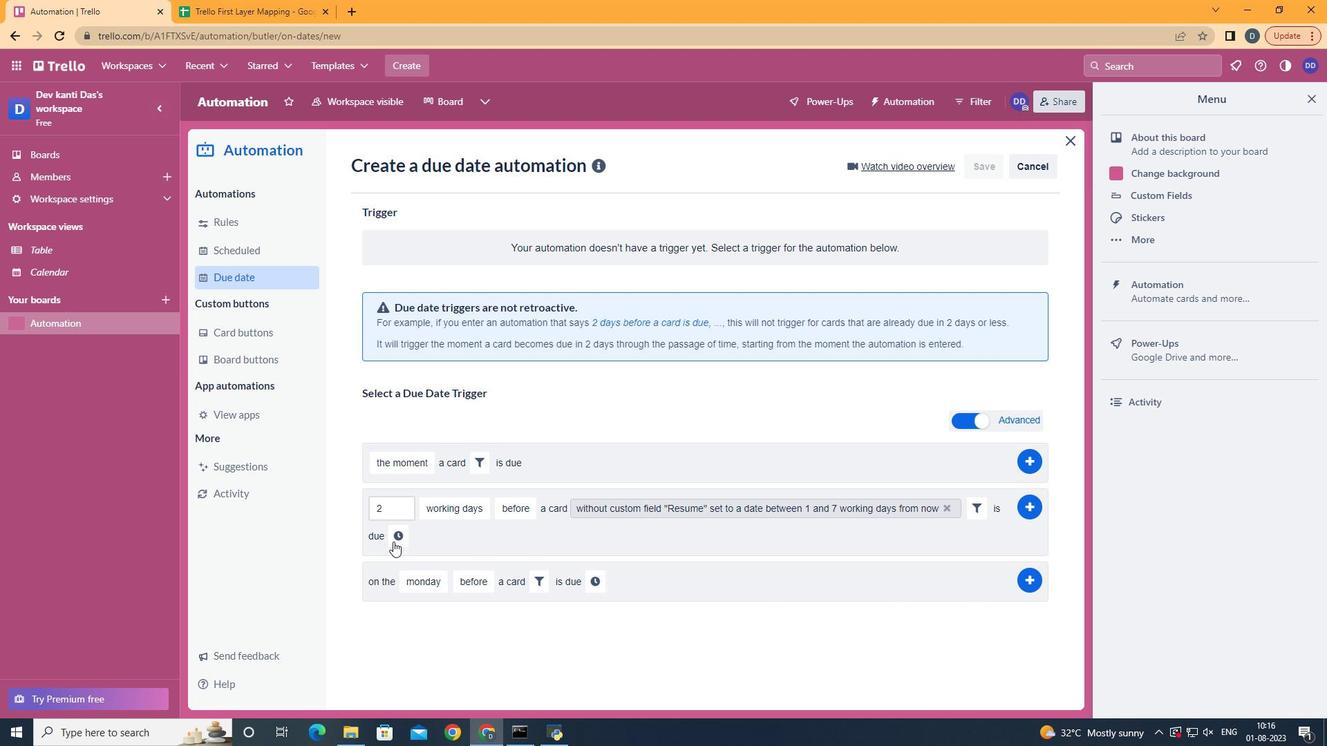 
Action: Mouse moved to (427, 537)
Screenshot: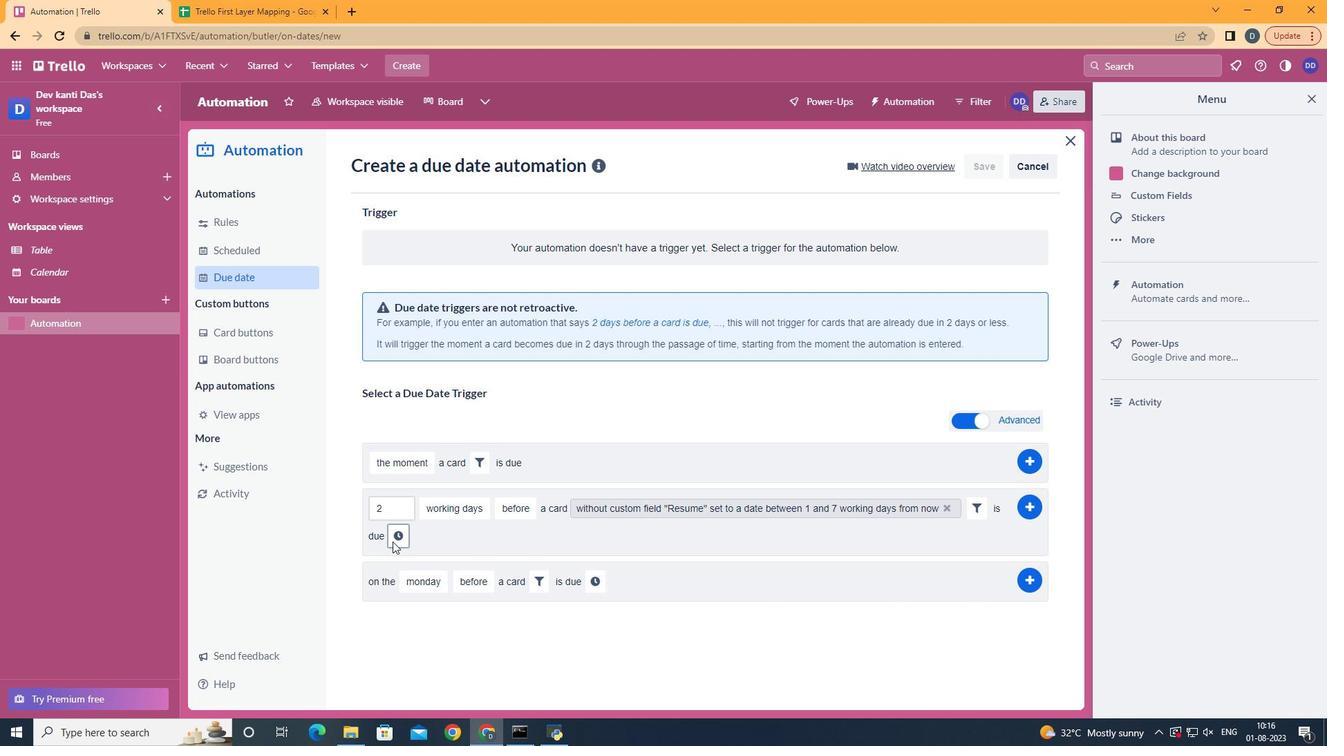 
Action: Mouse pressed left at (427, 537)
Screenshot: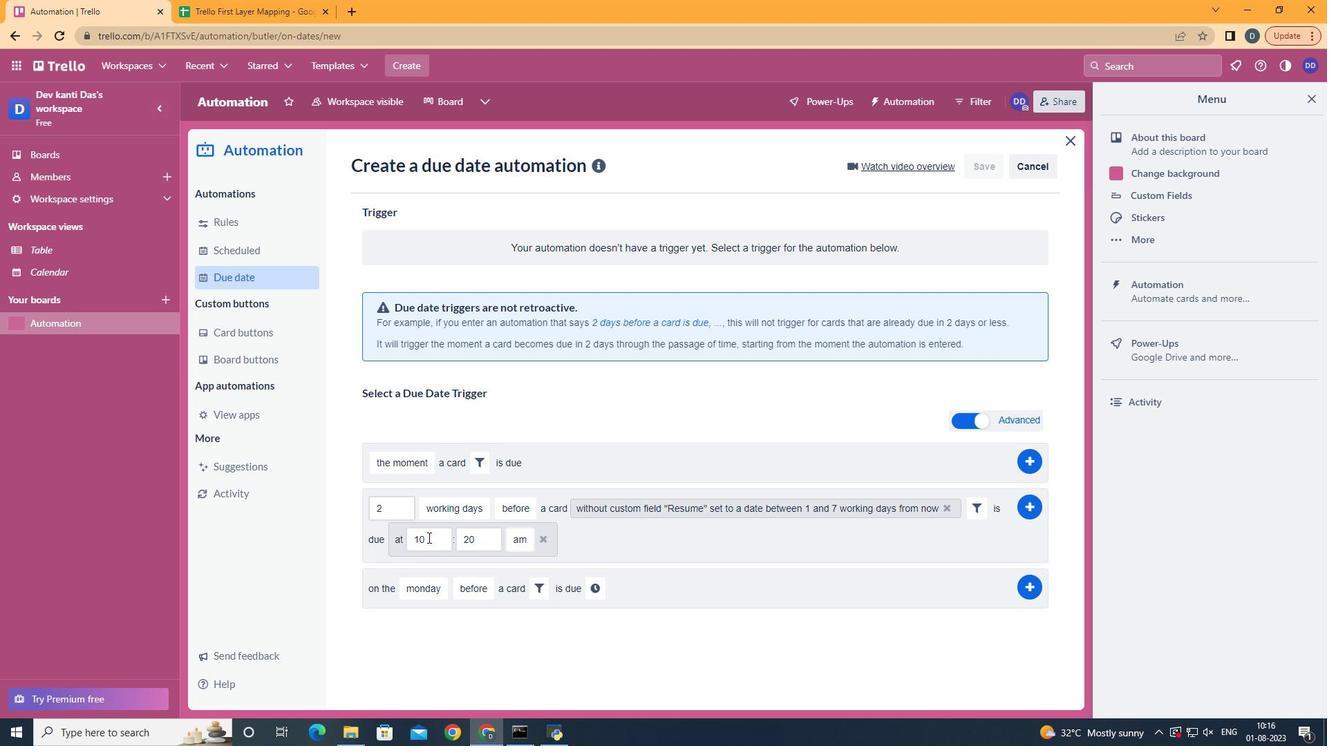 
Action: Key pressed <Key.backspace>1
Screenshot: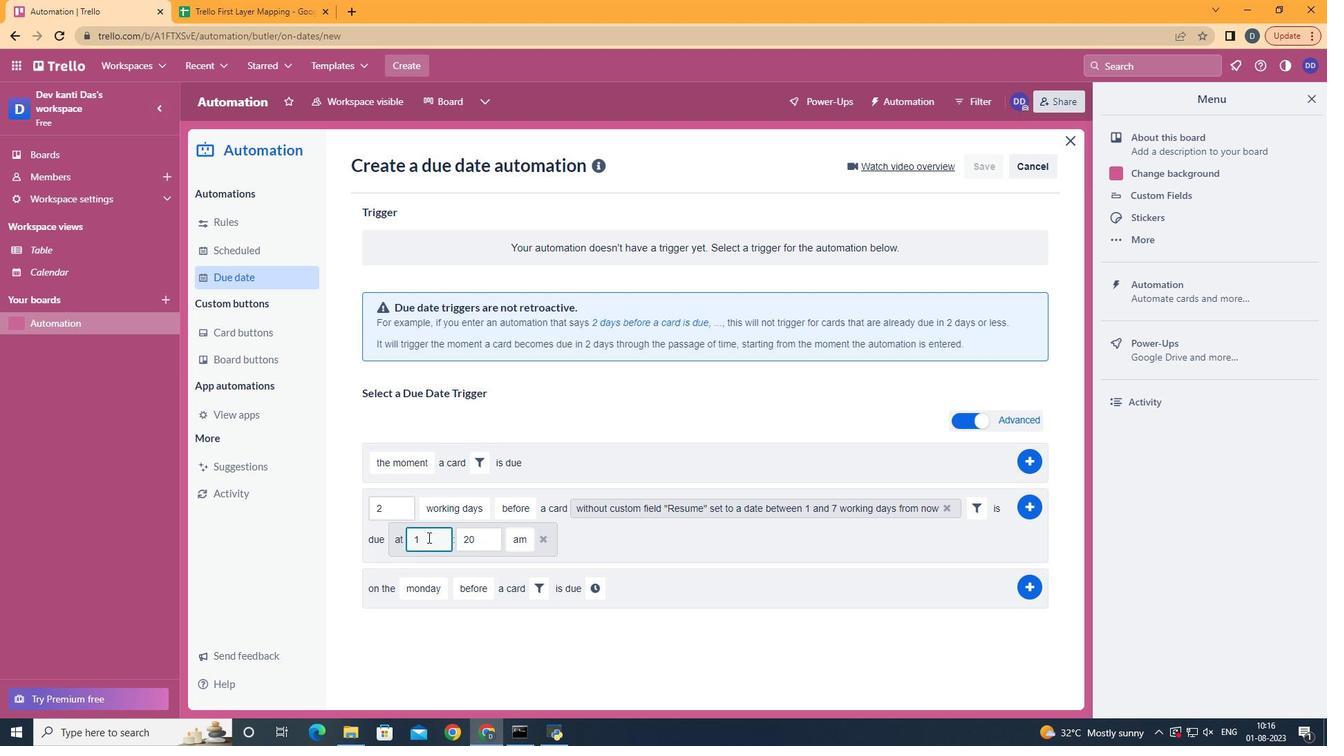 
Action: Mouse moved to (484, 546)
Screenshot: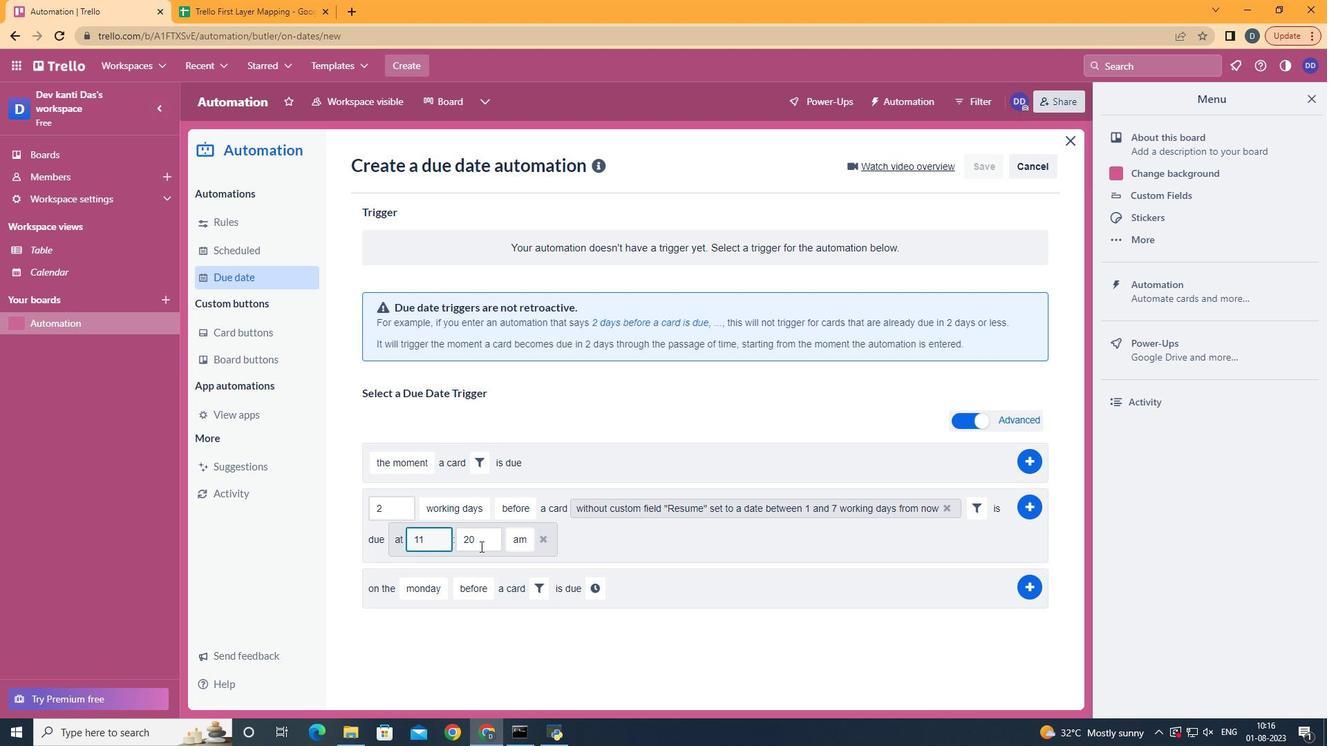 
Action: Mouse pressed left at (484, 546)
Screenshot: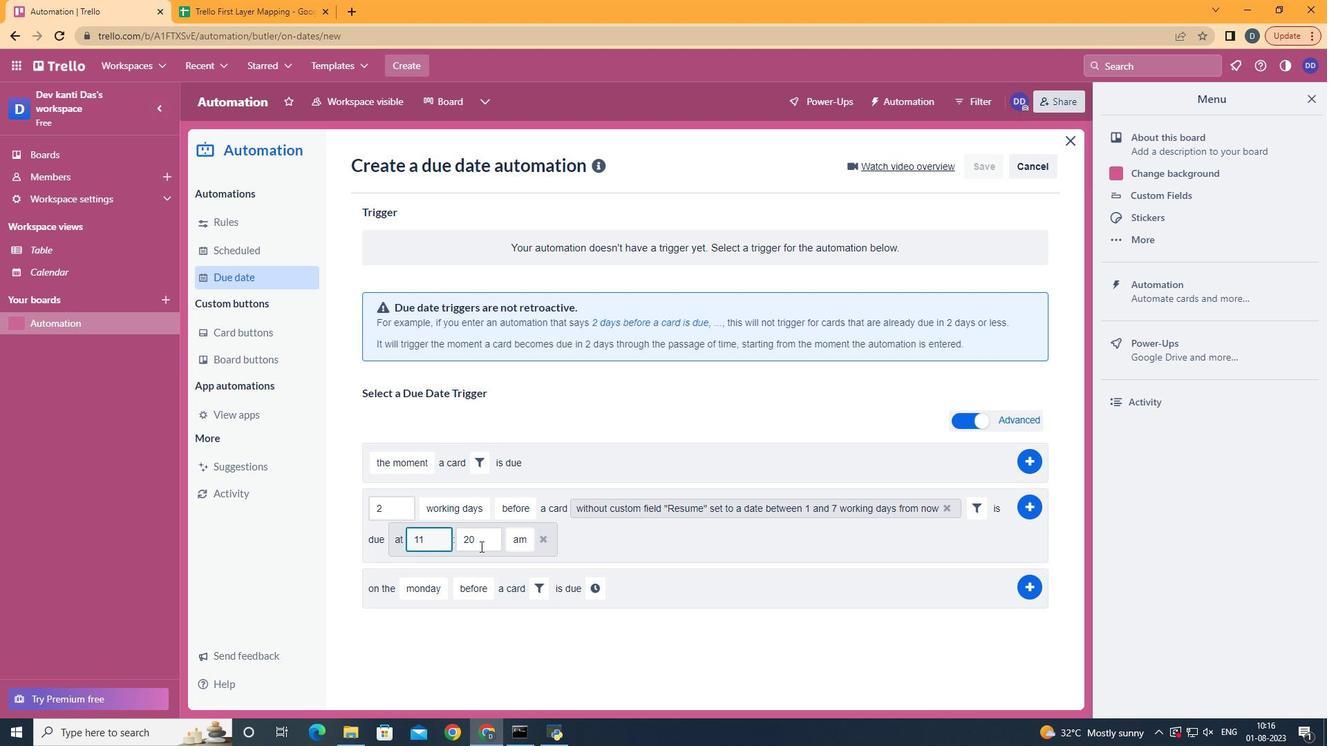 
Action: Key pressed <Key.backspace><Key.backspace>00
Screenshot: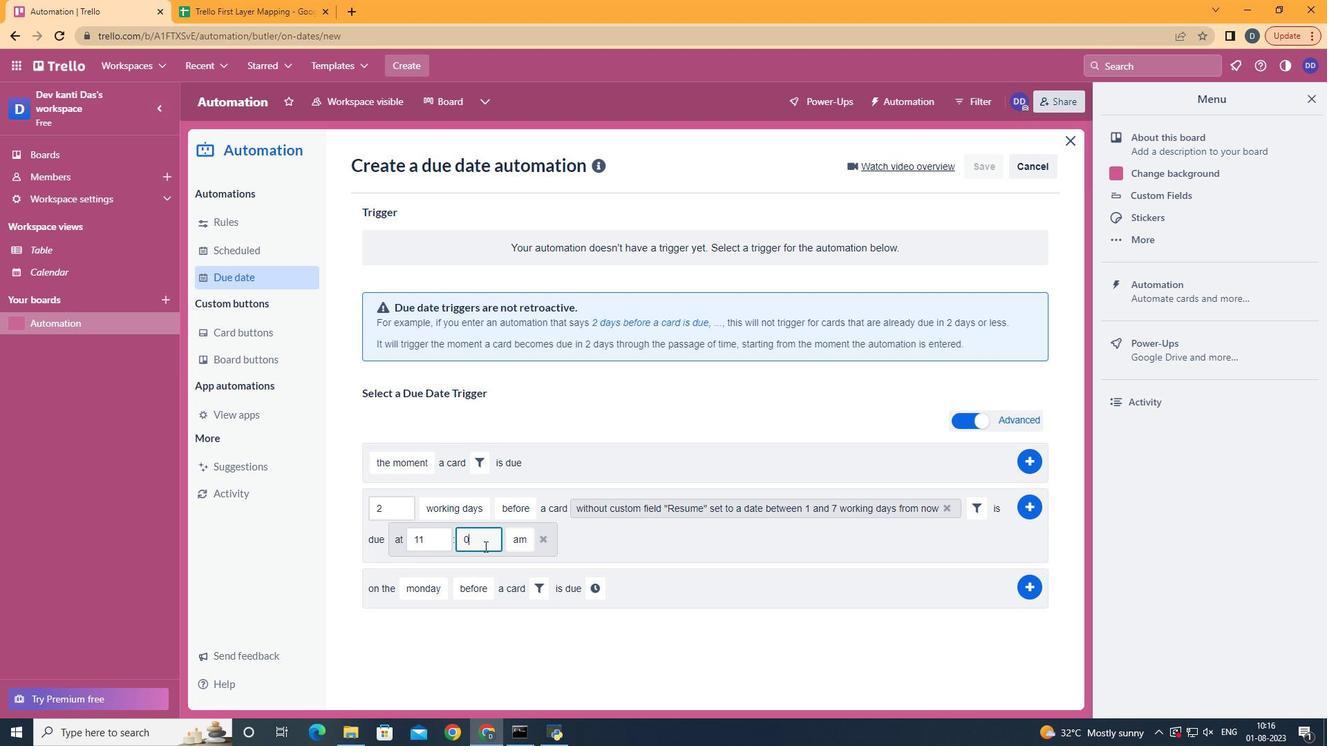
Action: Mouse moved to (1016, 503)
Screenshot: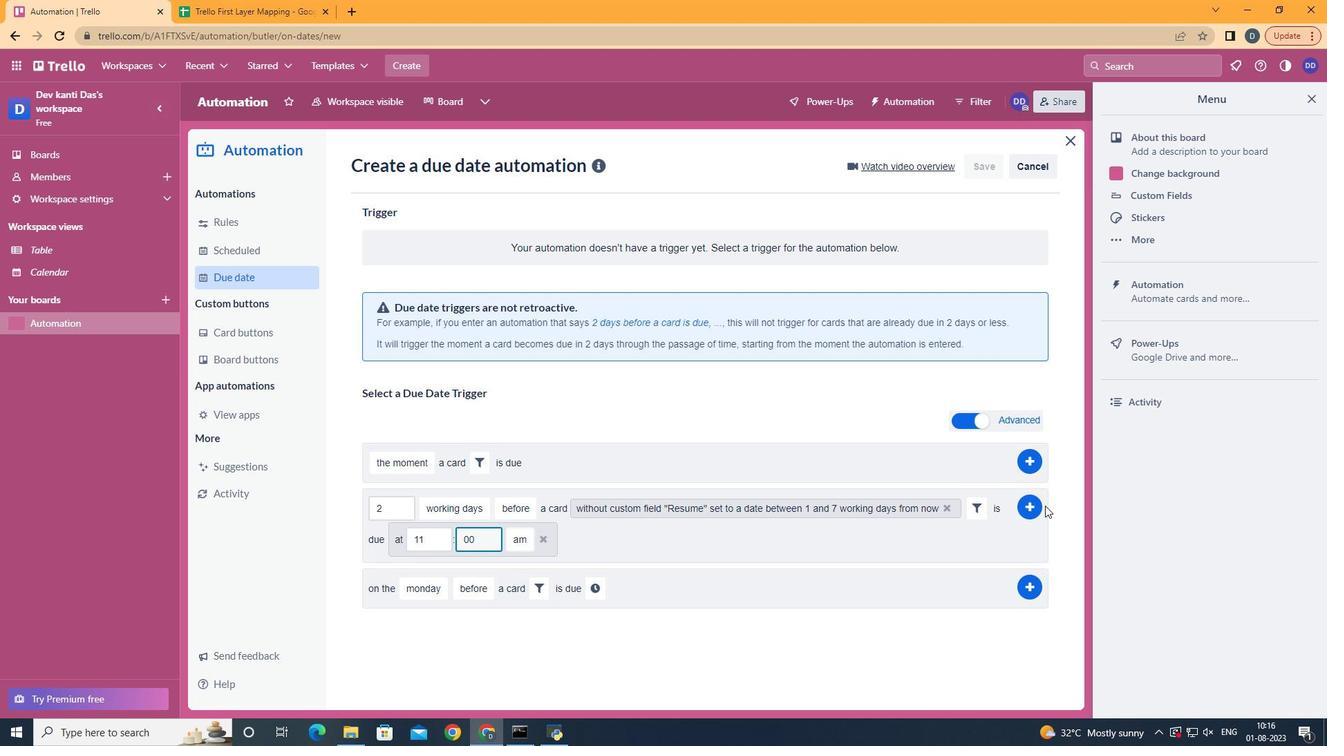 
Action: Mouse pressed left at (1016, 503)
Screenshot: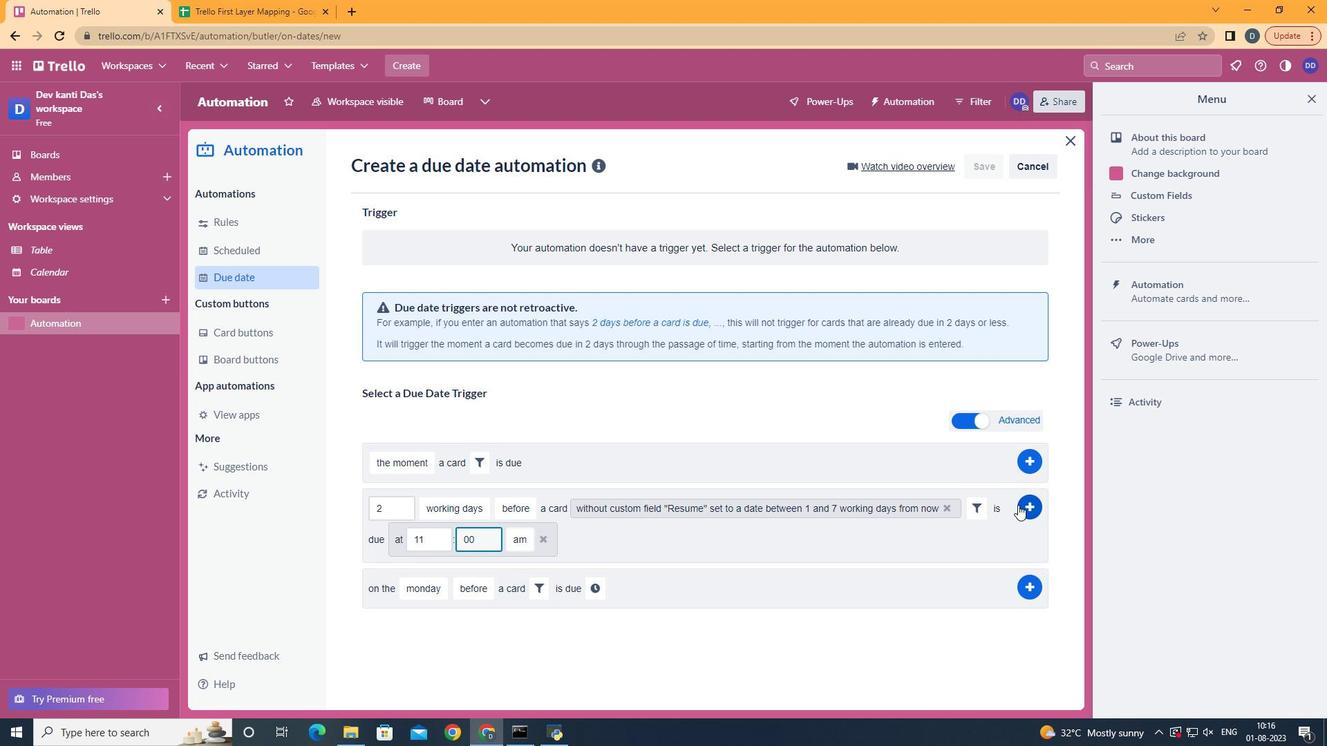 
Action: Mouse moved to (1036, 510)
Screenshot: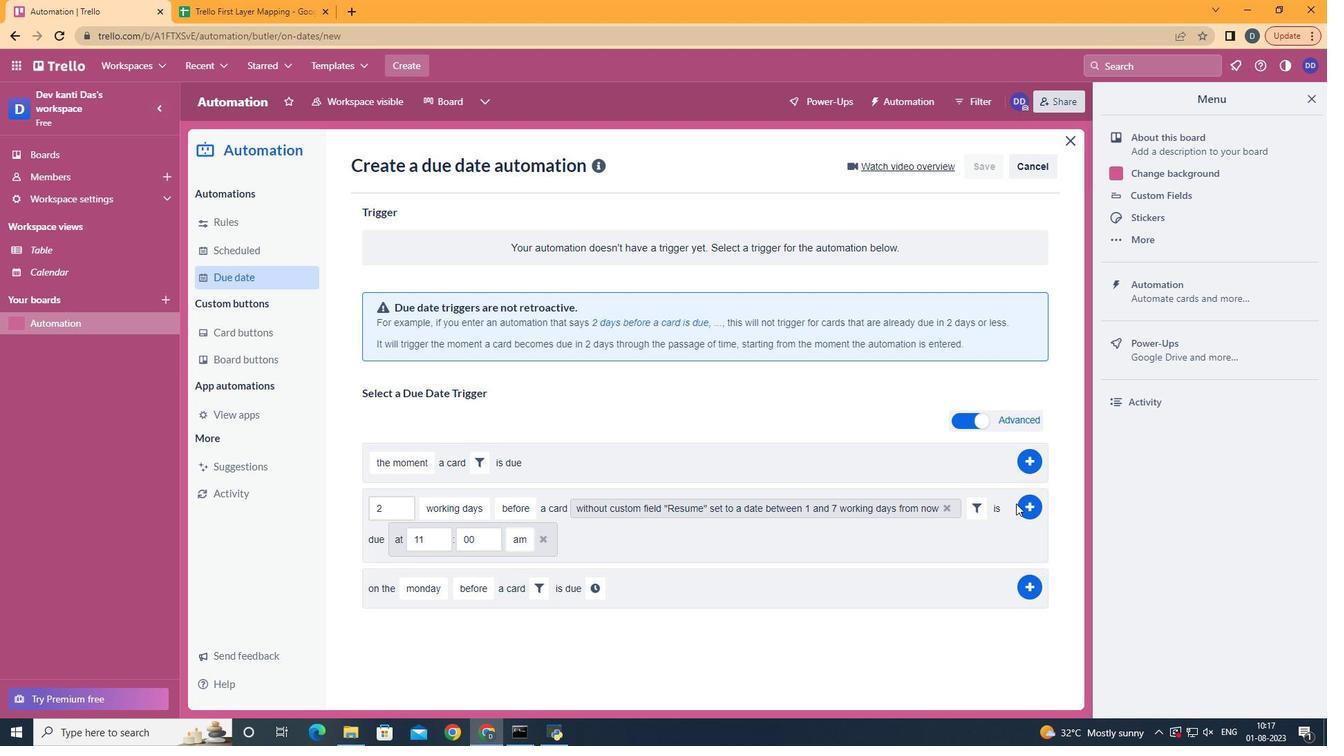 
Action: Mouse pressed left at (1036, 510)
Screenshot: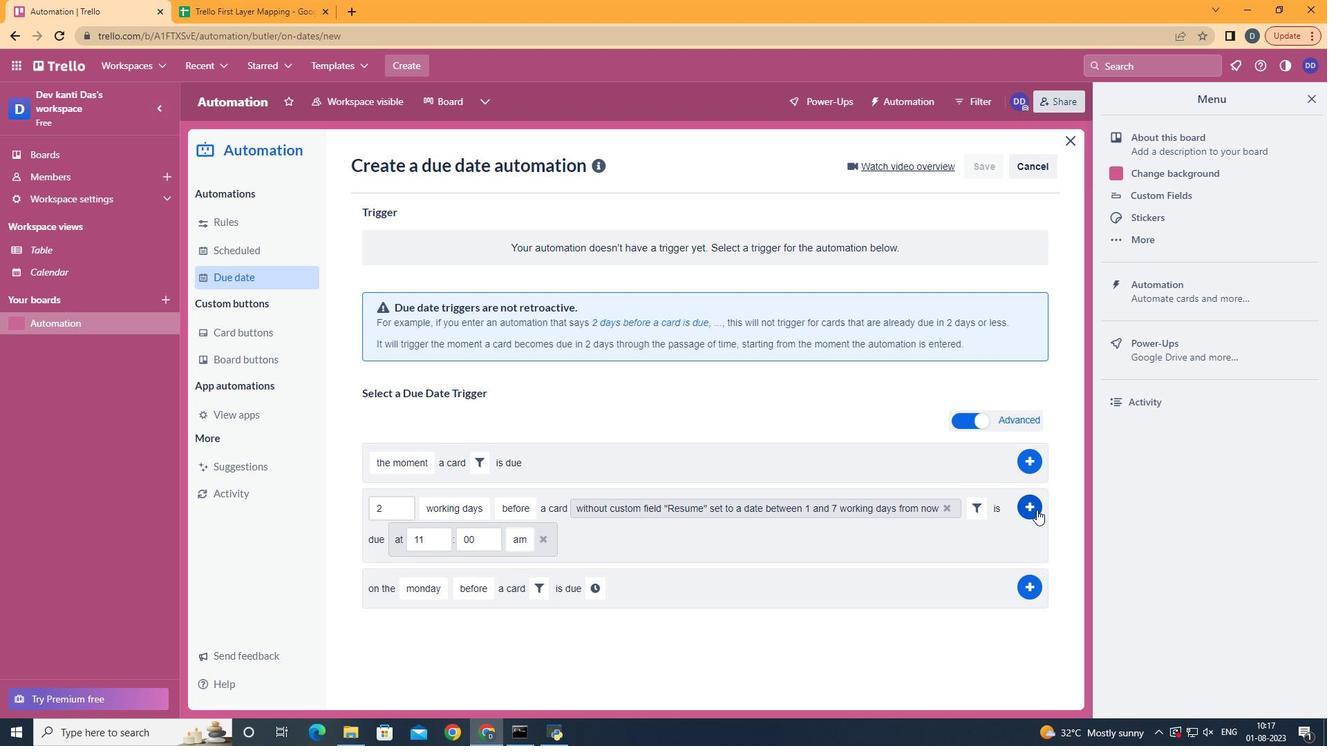 
Action: Mouse moved to (720, 404)
Screenshot: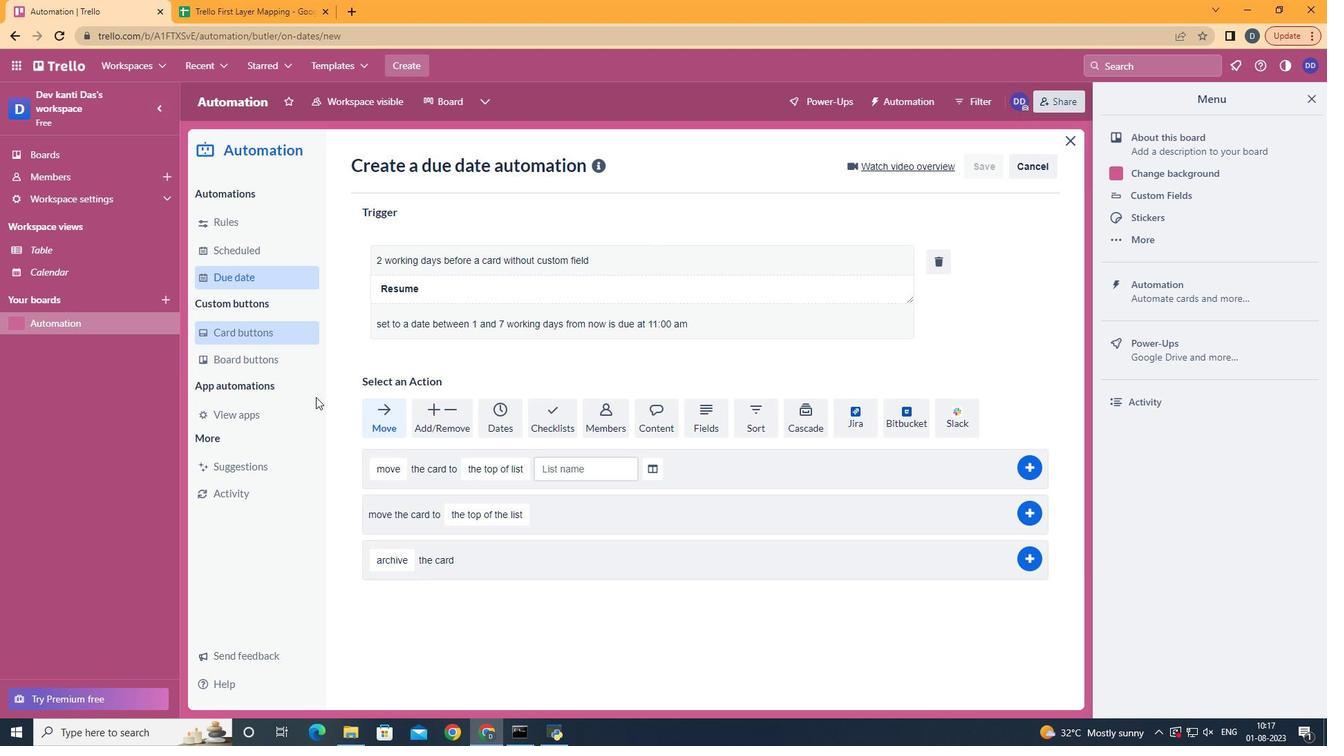 
